 Task: Add Attachment from Google Drive to Card Card0000000115 in Board Board0000000029 in Workspace WS0000000010 in Trello. Add Cover Orange to Card Card0000000115 in Board Board0000000029 in Workspace WS0000000010 in Trello. Add "Add Label …" with "Title" Title0000000115 to Button Button0000000115 to Card Card0000000115 in Board Board0000000029 in Workspace WS0000000010 in Trello. Add Description DS0000000115 to Card Card0000000115 in Board Board0000000029 in Workspace WS0000000010 in Trello. Add Comment CM0000000115 to Card Card0000000115 in Board Board0000000029 in Workspace WS0000000010 in Trello
Action: Mouse moved to (380, 586)
Screenshot: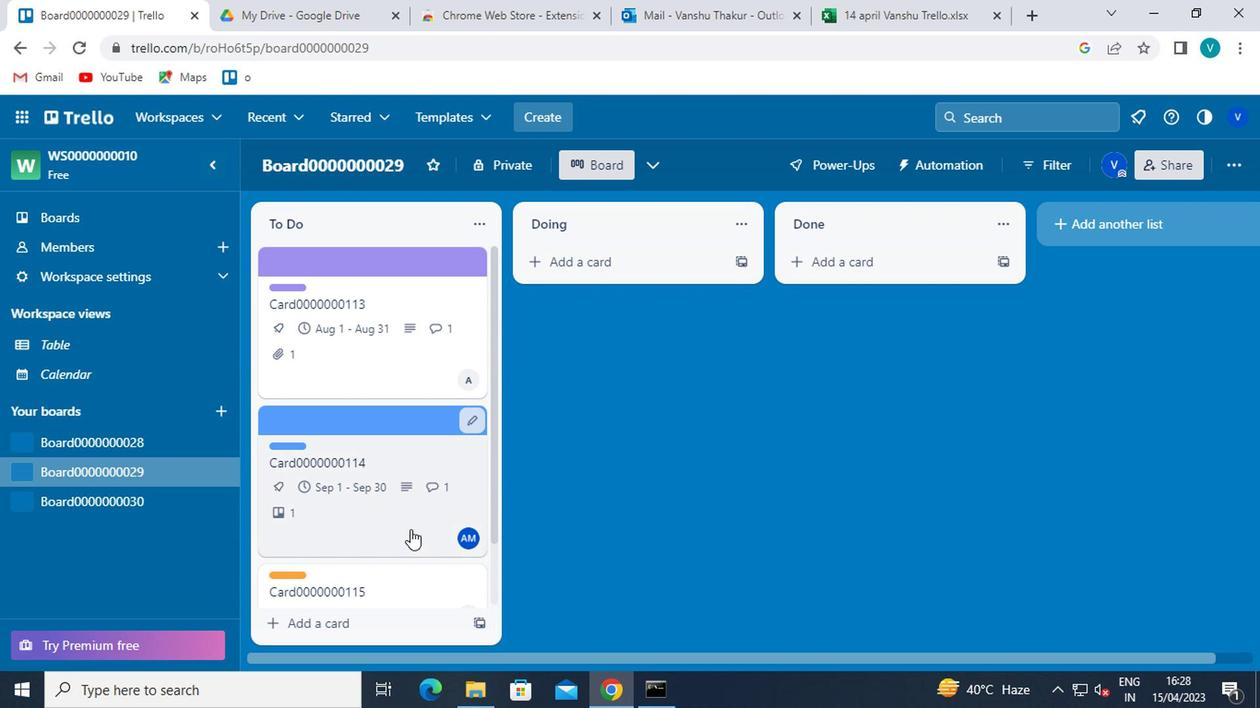 
Action: Mouse pressed left at (380, 586)
Screenshot: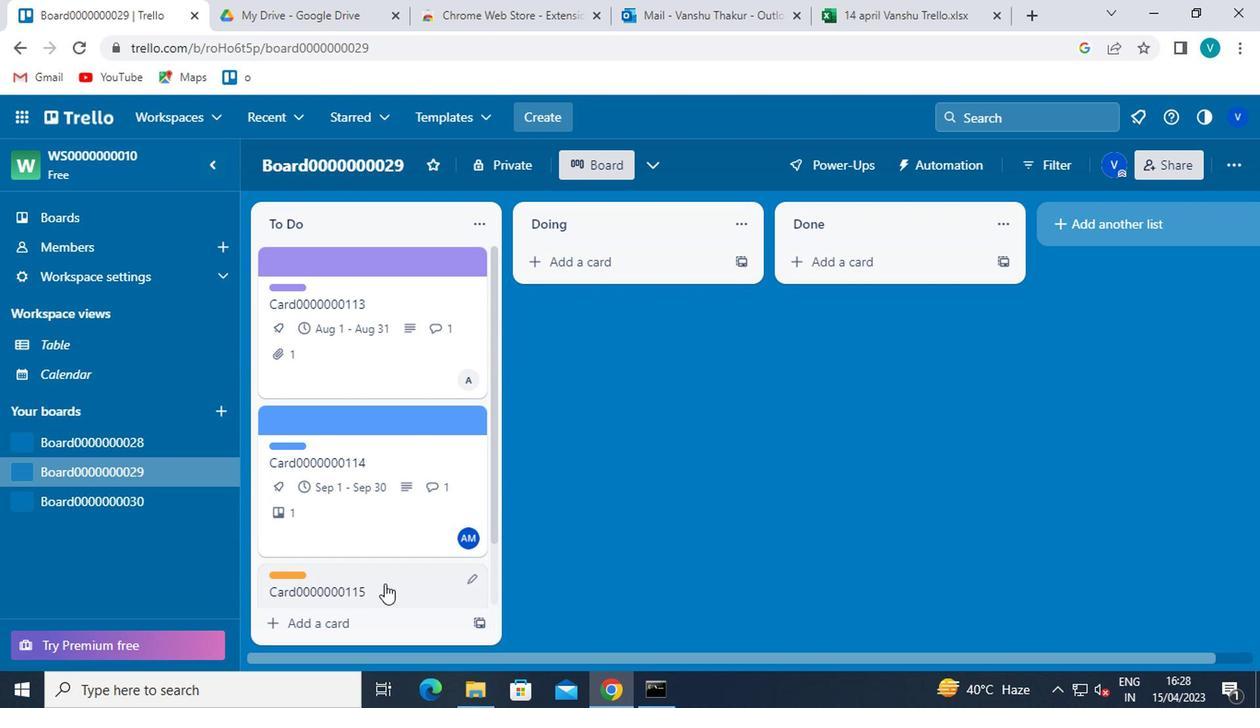 
Action: Mouse moved to (858, 411)
Screenshot: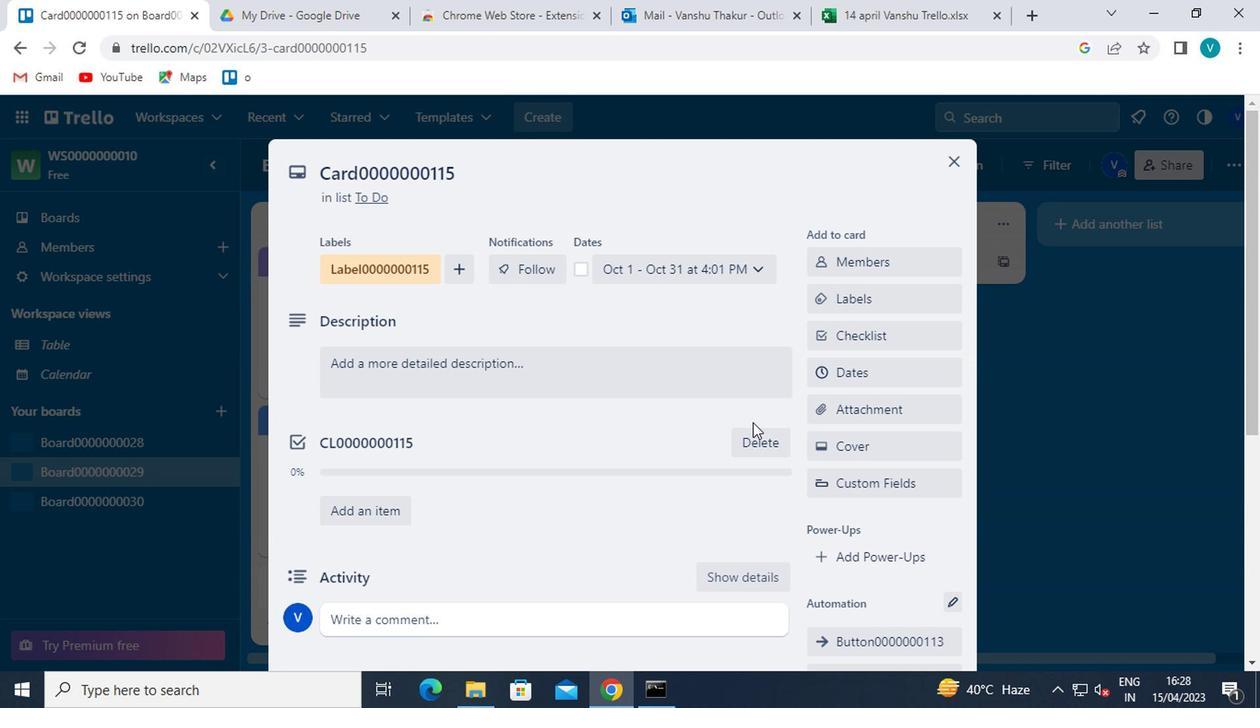 
Action: Mouse pressed left at (858, 411)
Screenshot: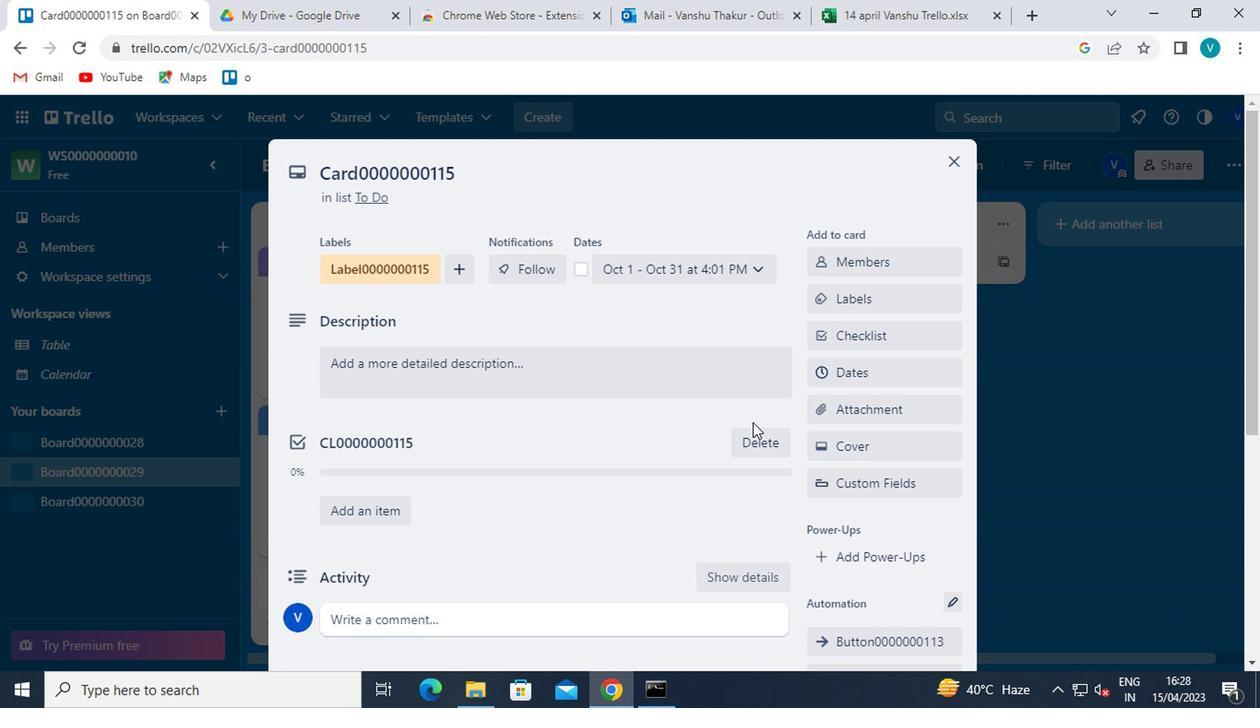 
Action: Mouse moved to (867, 265)
Screenshot: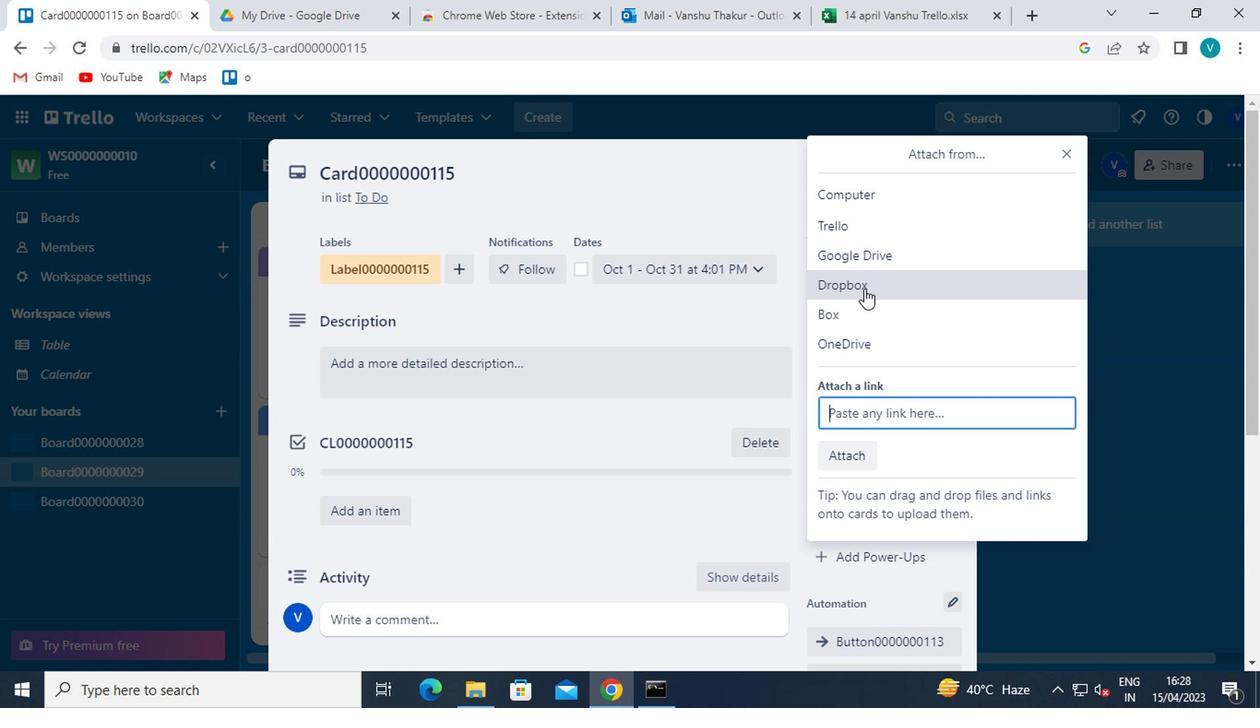 
Action: Mouse pressed left at (867, 265)
Screenshot: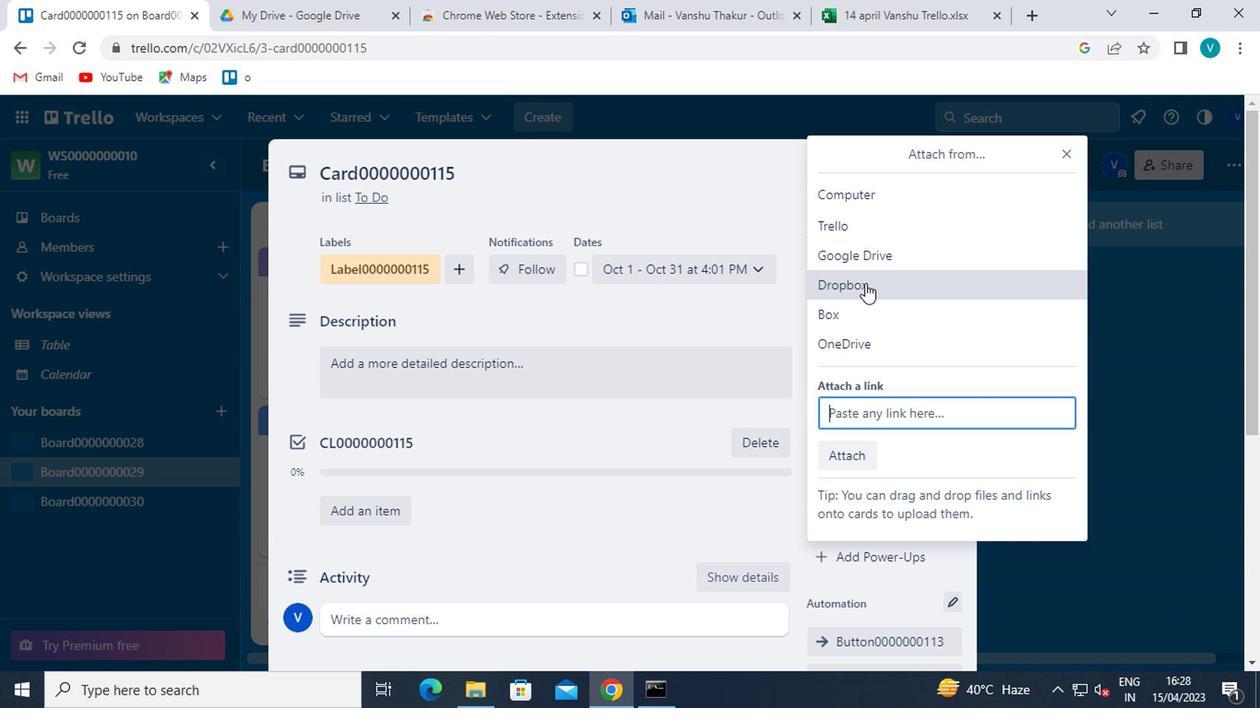 
Action: Mouse moved to (319, 404)
Screenshot: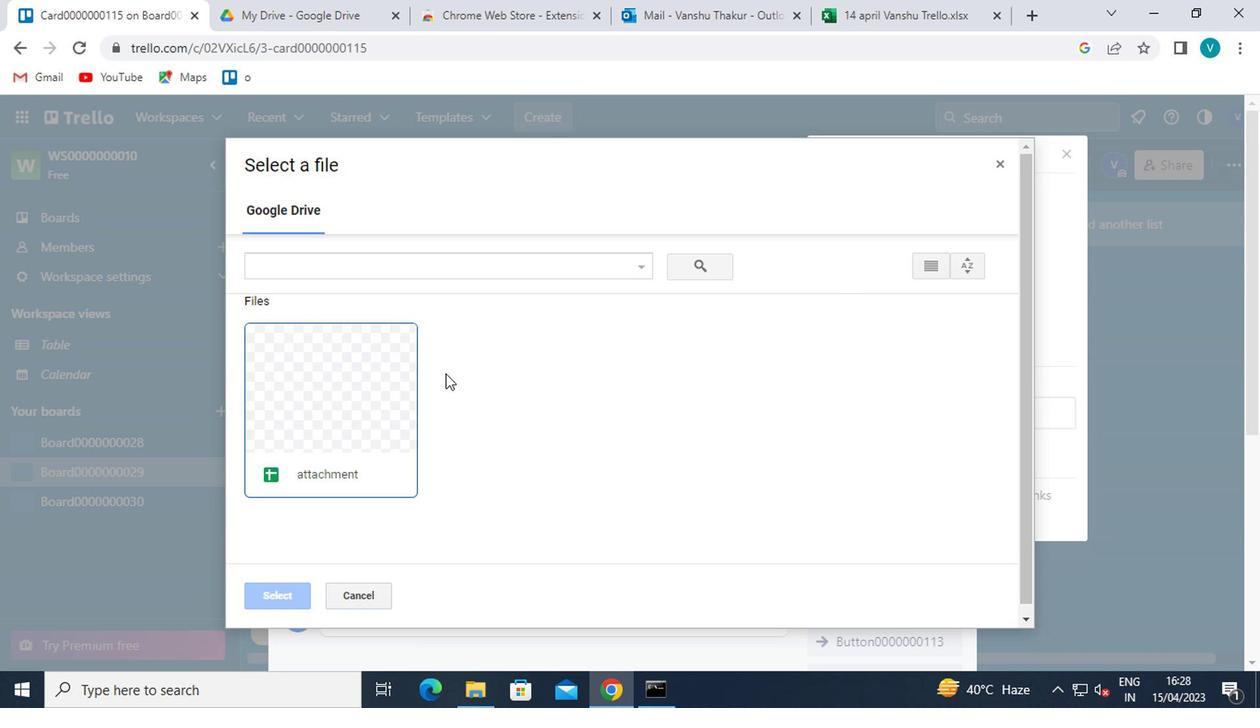 
Action: Mouse pressed left at (319, 404)
Screenshot: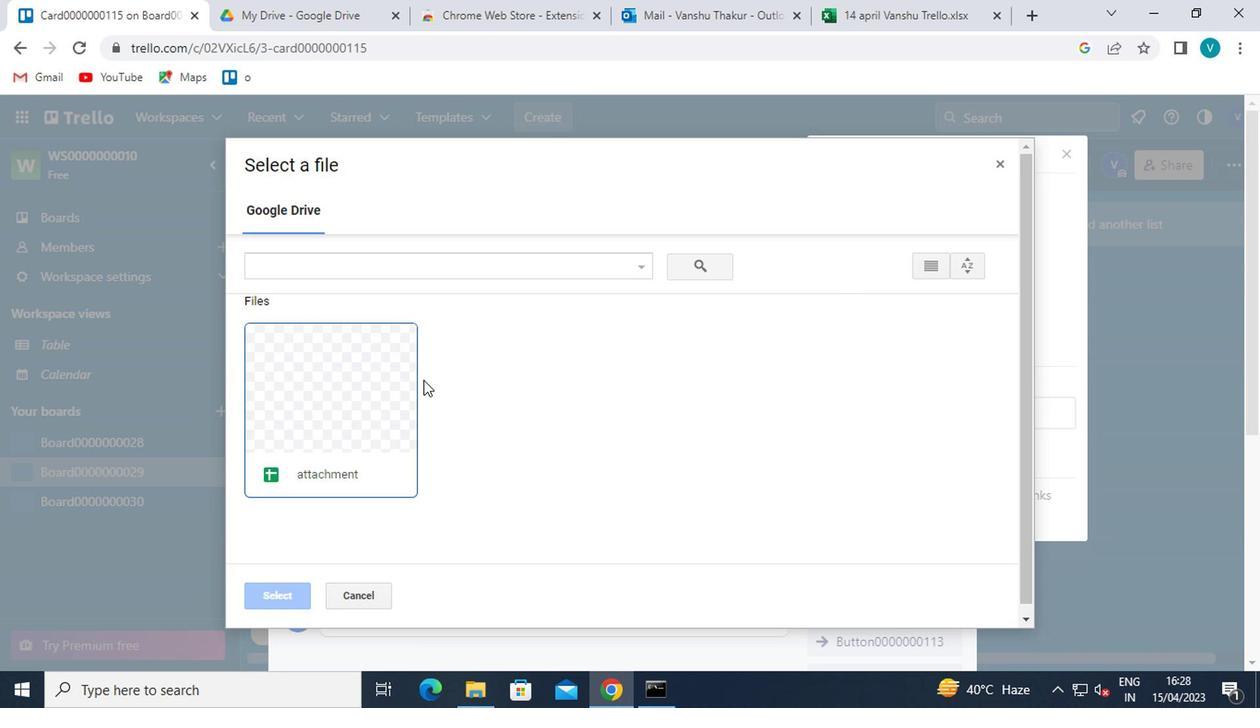 
Action: Mouse moved to (265, 598)
Screenshot: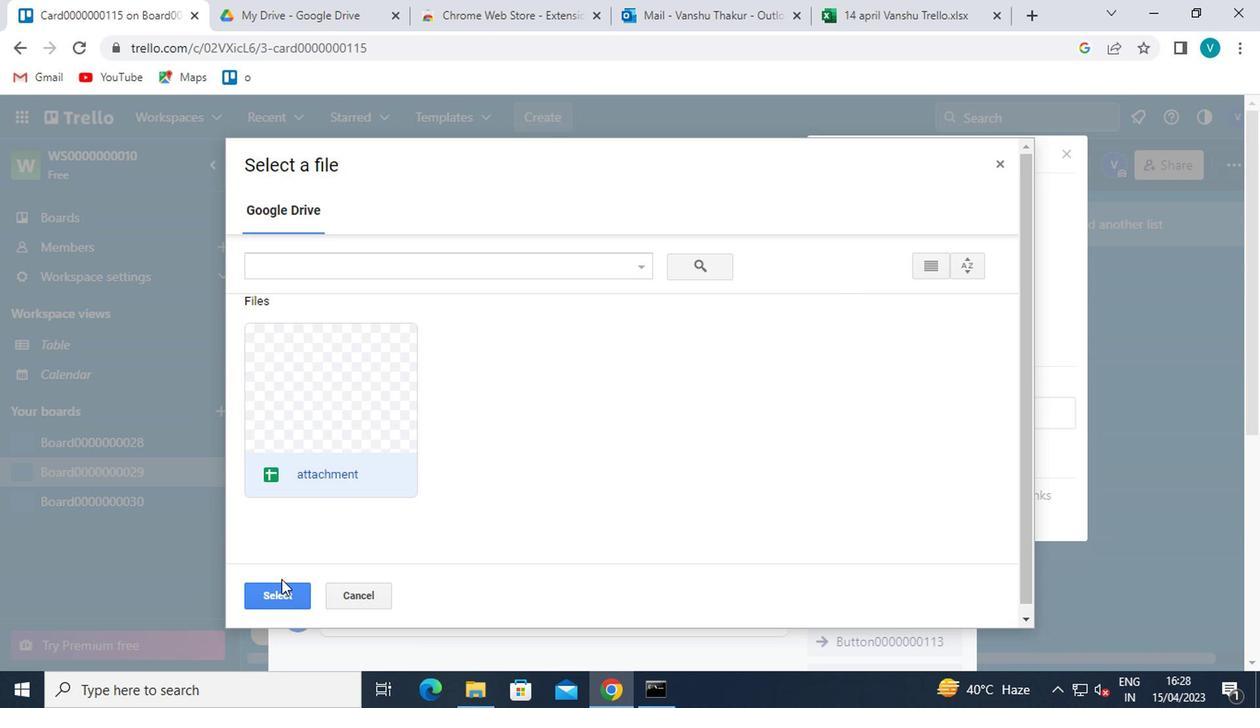 
Action: Mouse pressed left at (265, 598)
Screenshot: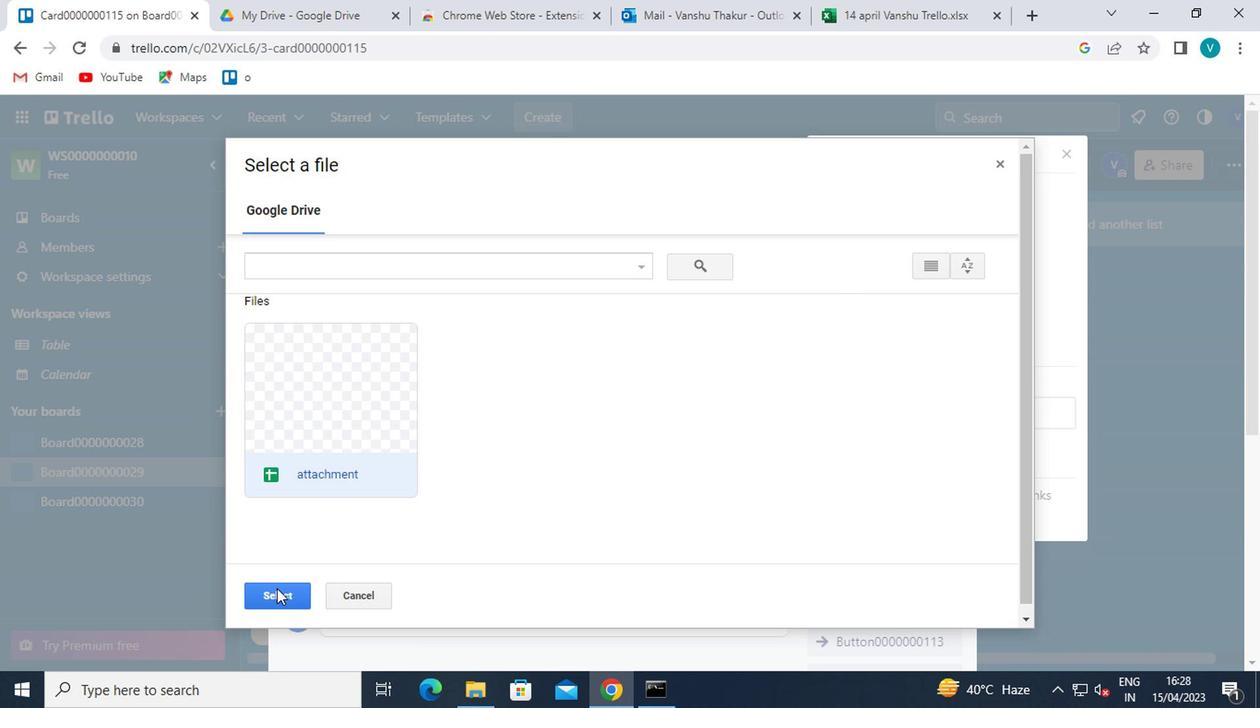 
Action: Mouse moved to (821, 438)
Screenshot: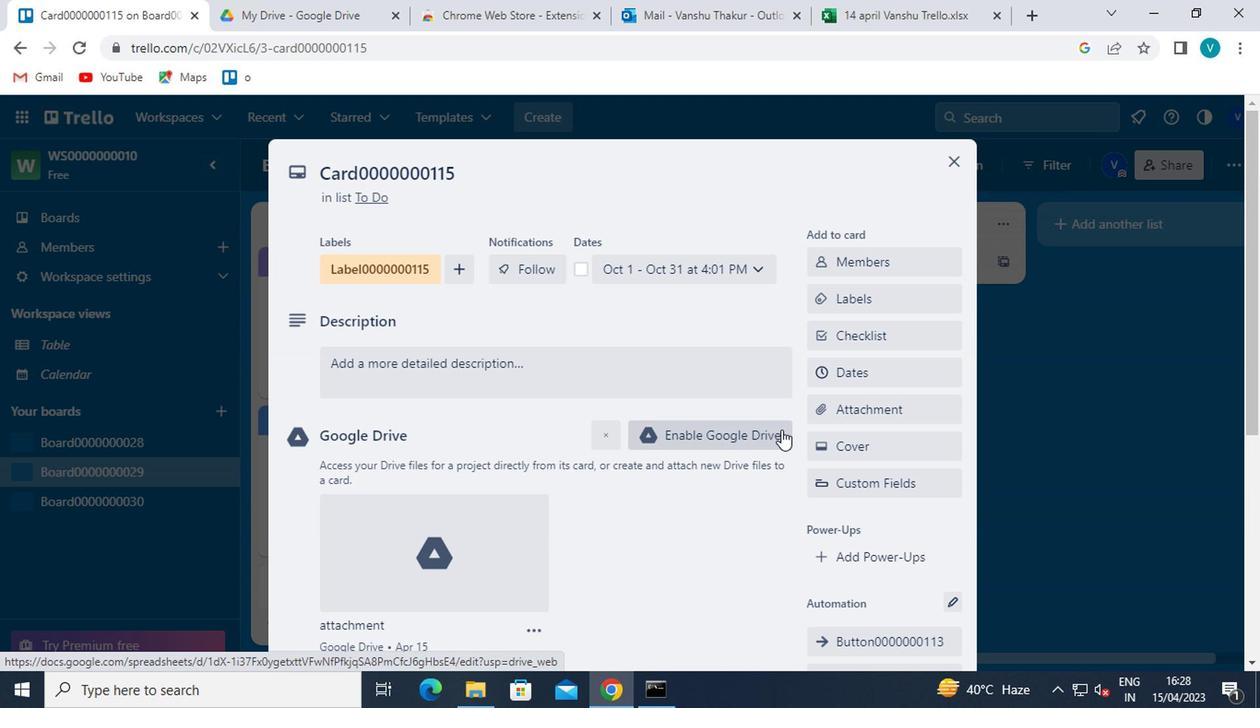 
Action: Mouse pressed left at (821, 438)
Screenshot: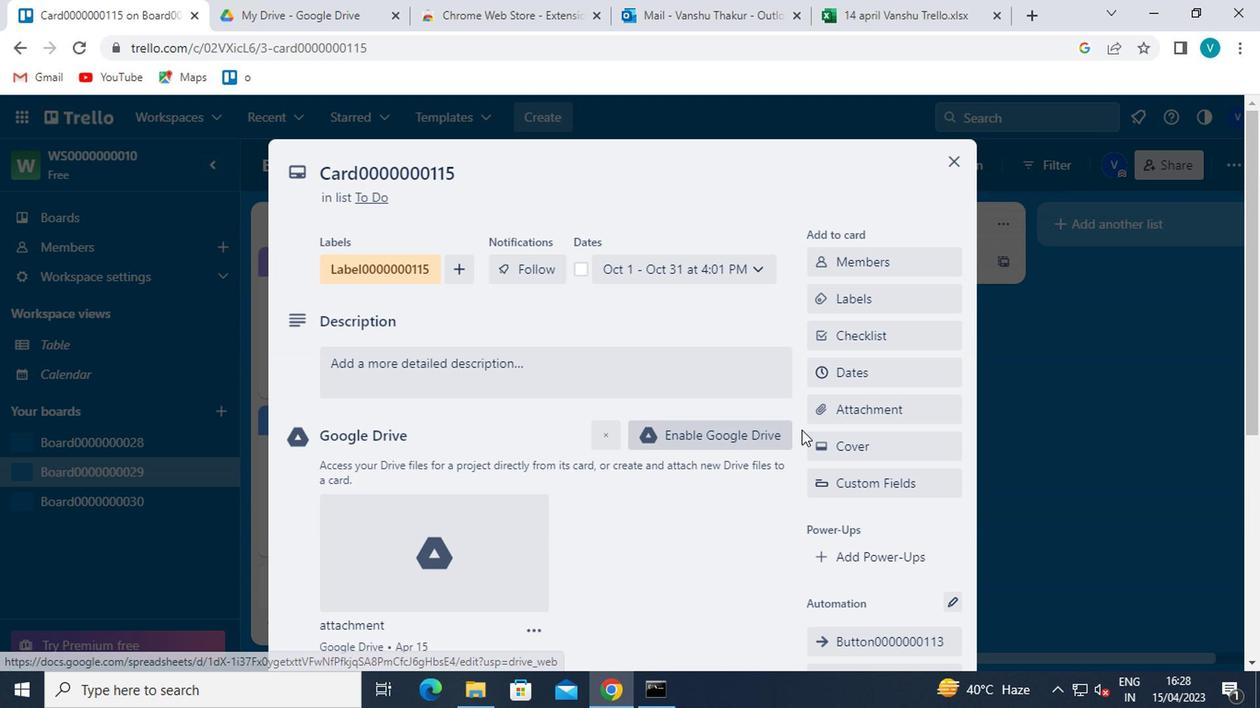 
Action: Mouse moved to (935, 319)
Screenshot: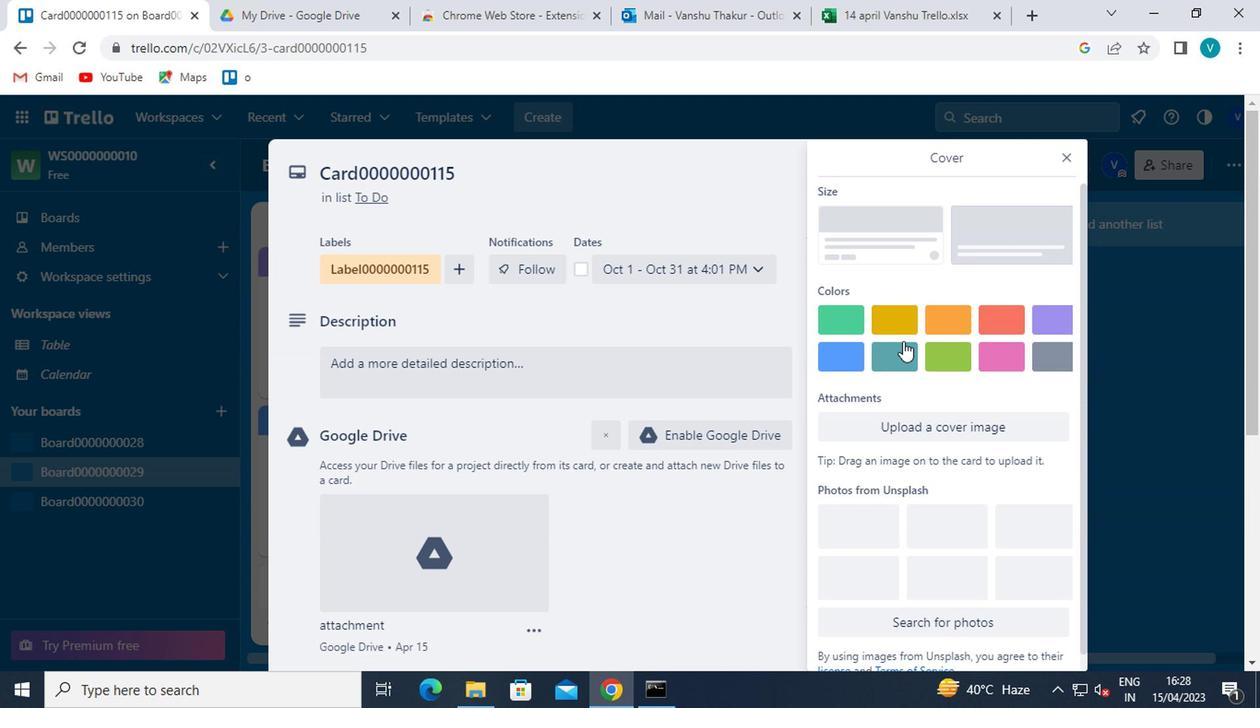 
Action: Mouse pressed left at (935, 319)
Screenshot: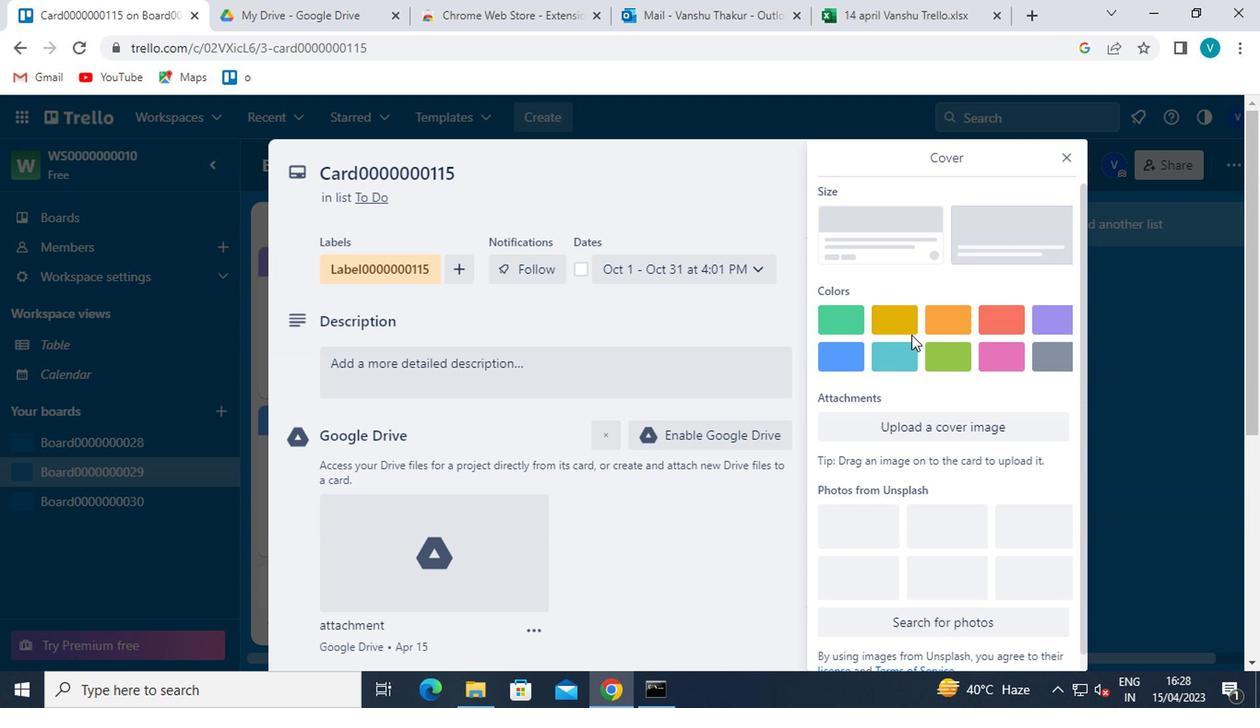 
Action: Mouse moved to (1061, 160)
Screenshot: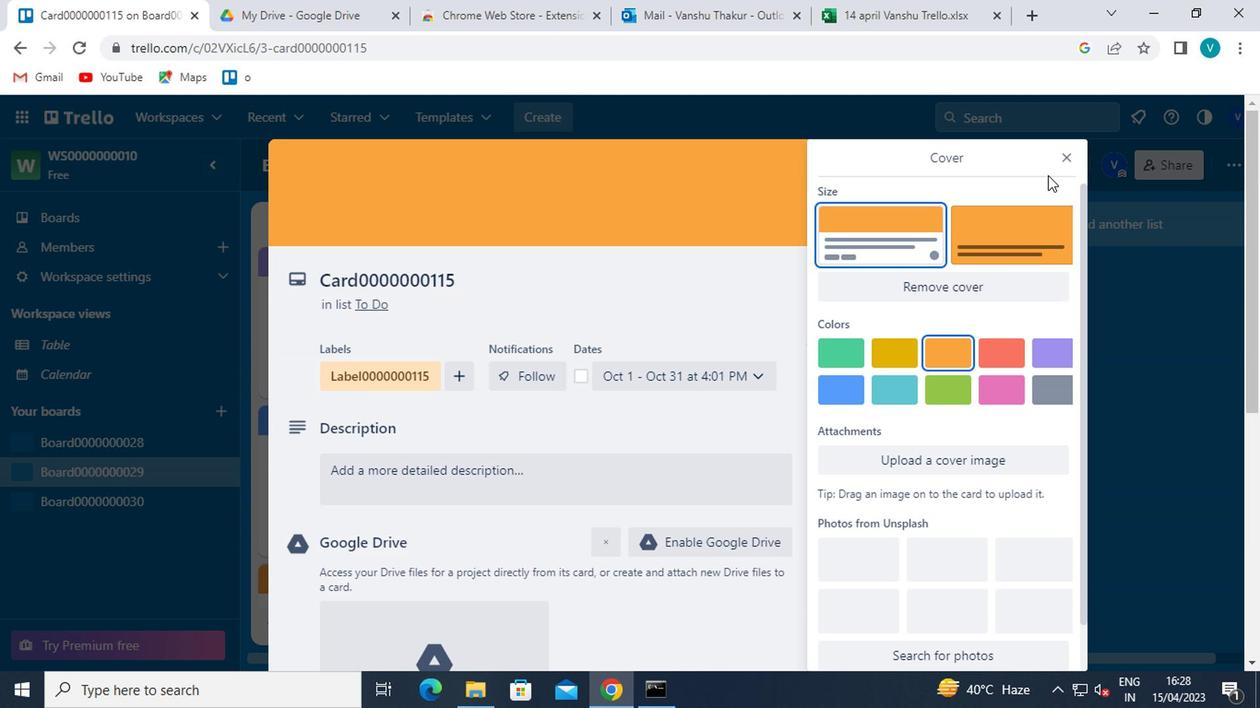
Action: Mouse pressed left at (1061, 160)
Screenshot: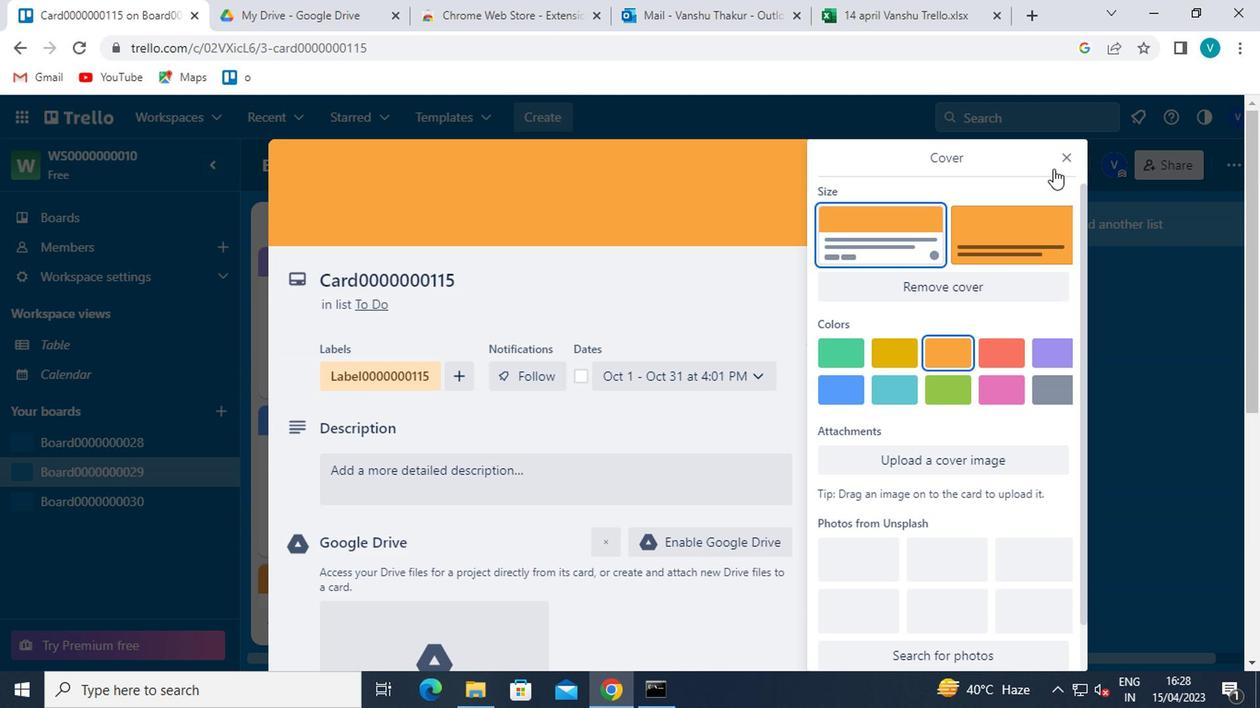 
Action: Mouse moved to (901, 472)
Screenshot: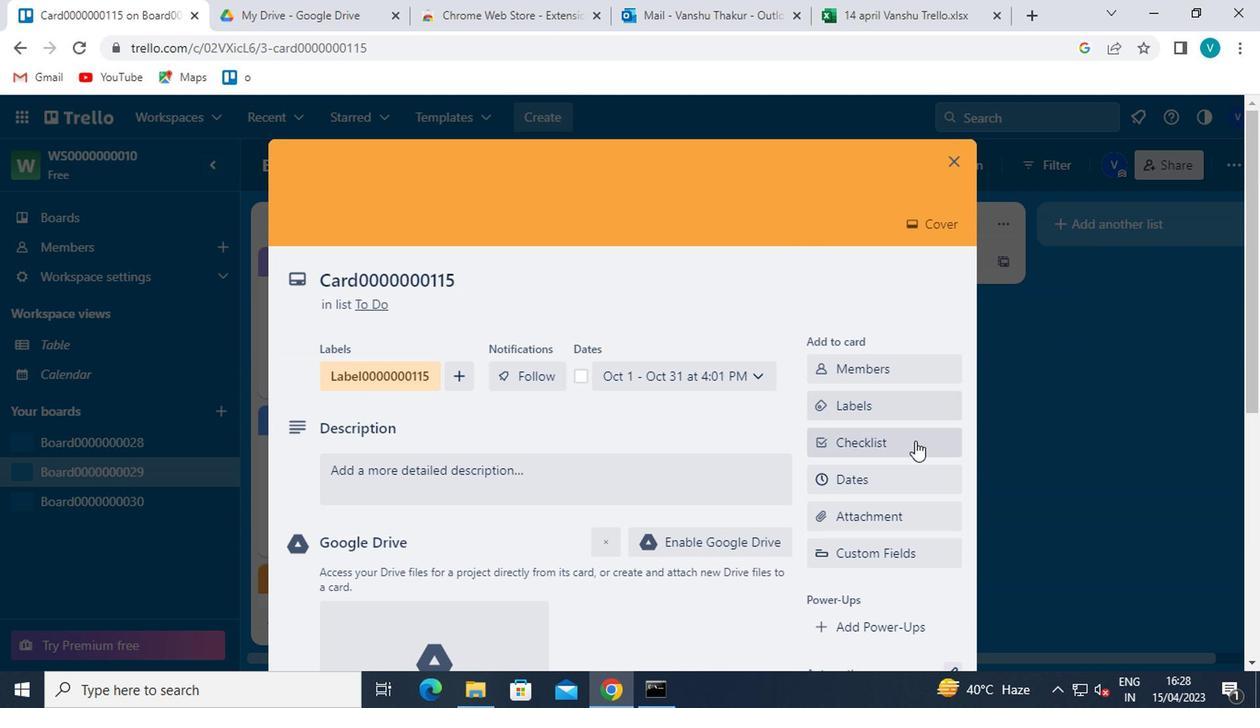 
Action: Mouse scrolled (901, 471) with delta (0, -1)
Screenshot: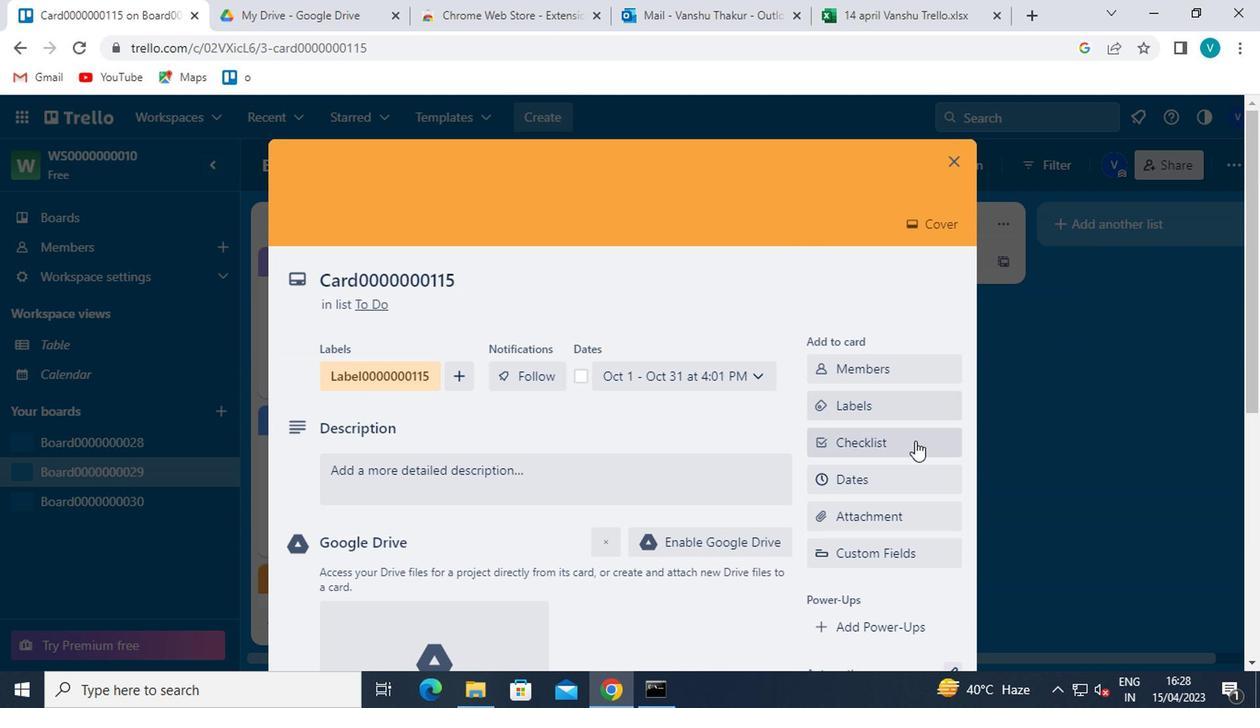 
Action: Mouse moved to (898, 478)
Screenshot: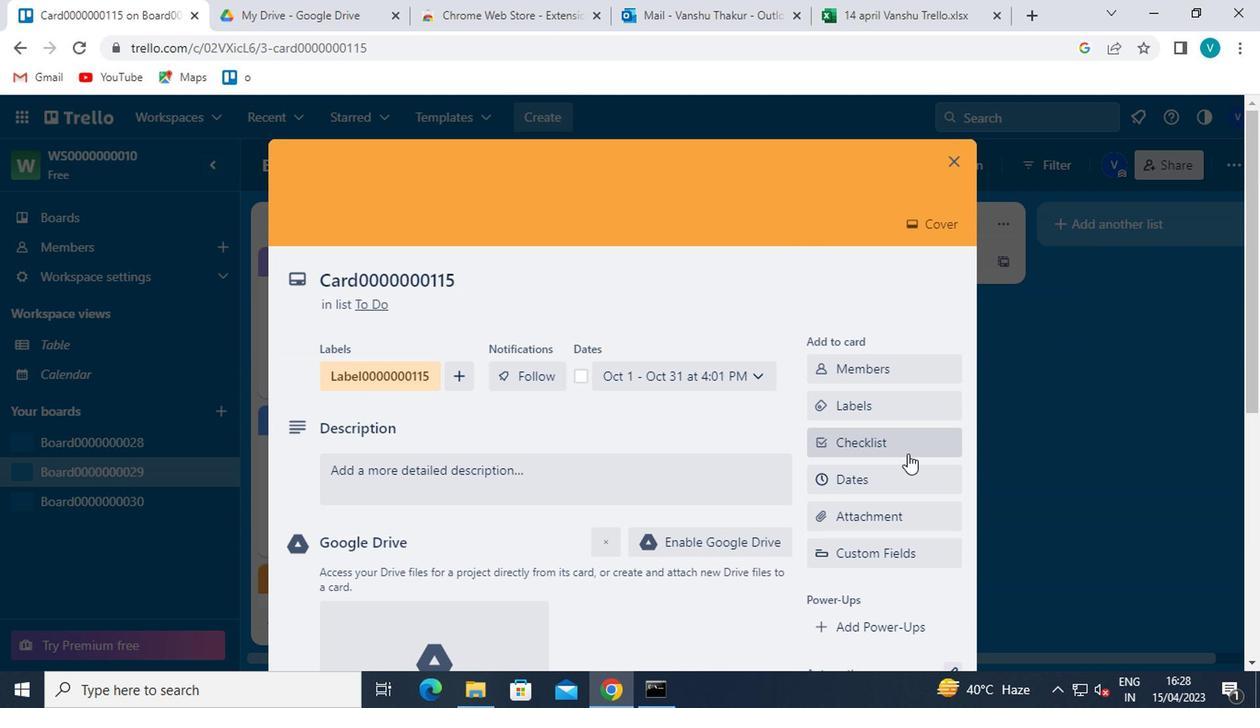 
Action: Mouse scrolled (898, 477) with delta (0, 0)
Screenshot: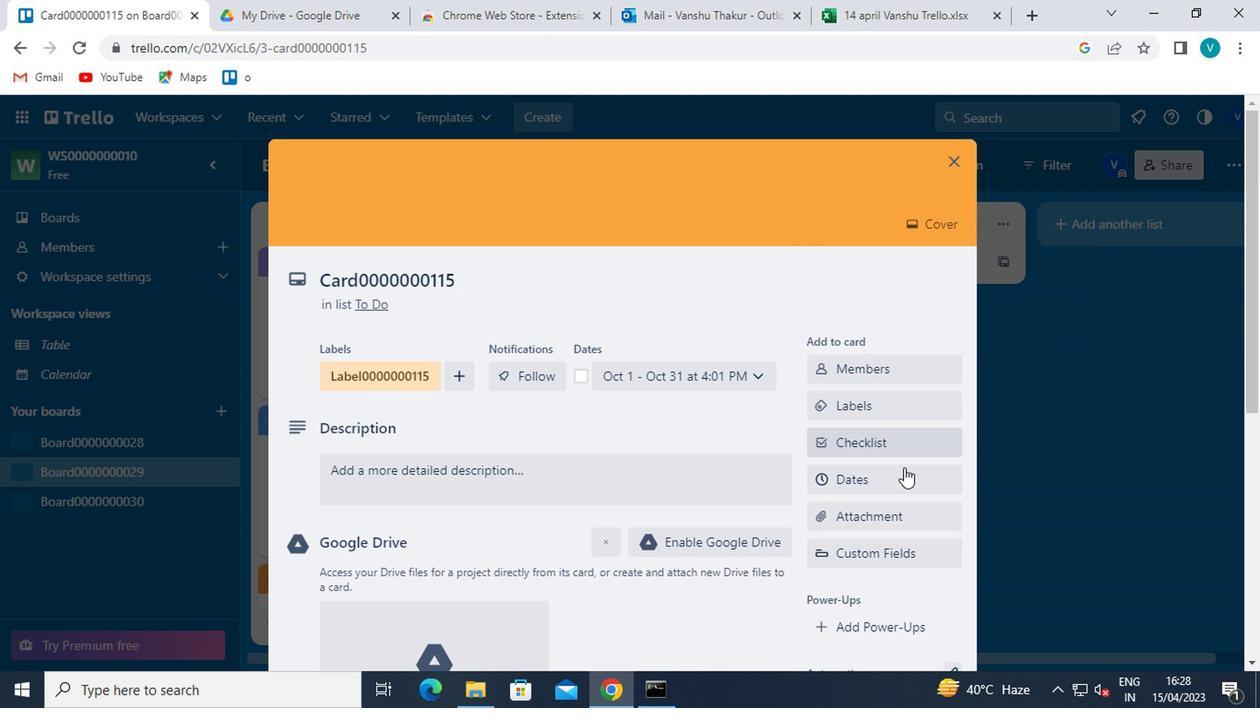 
Action: Mouse moved to (898, 483)
Screenshot: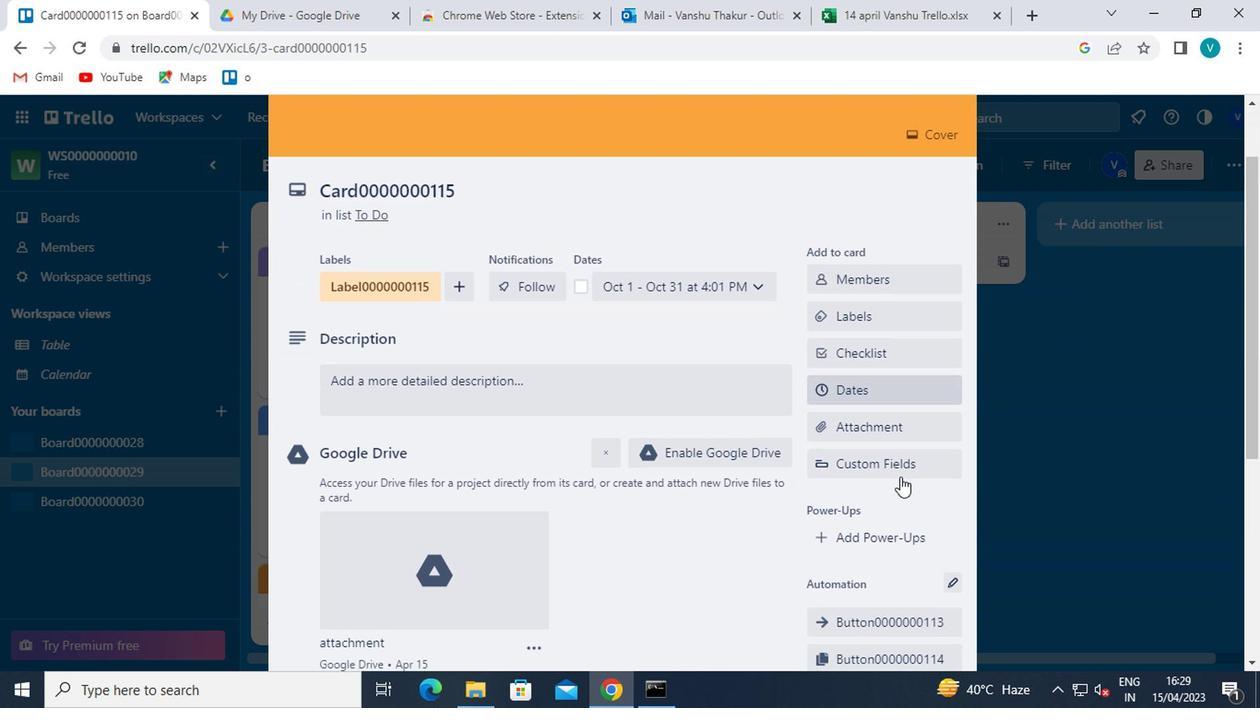 
Action: Mouse scrolled (898, 482) with delta (0, 0)
Screenshot: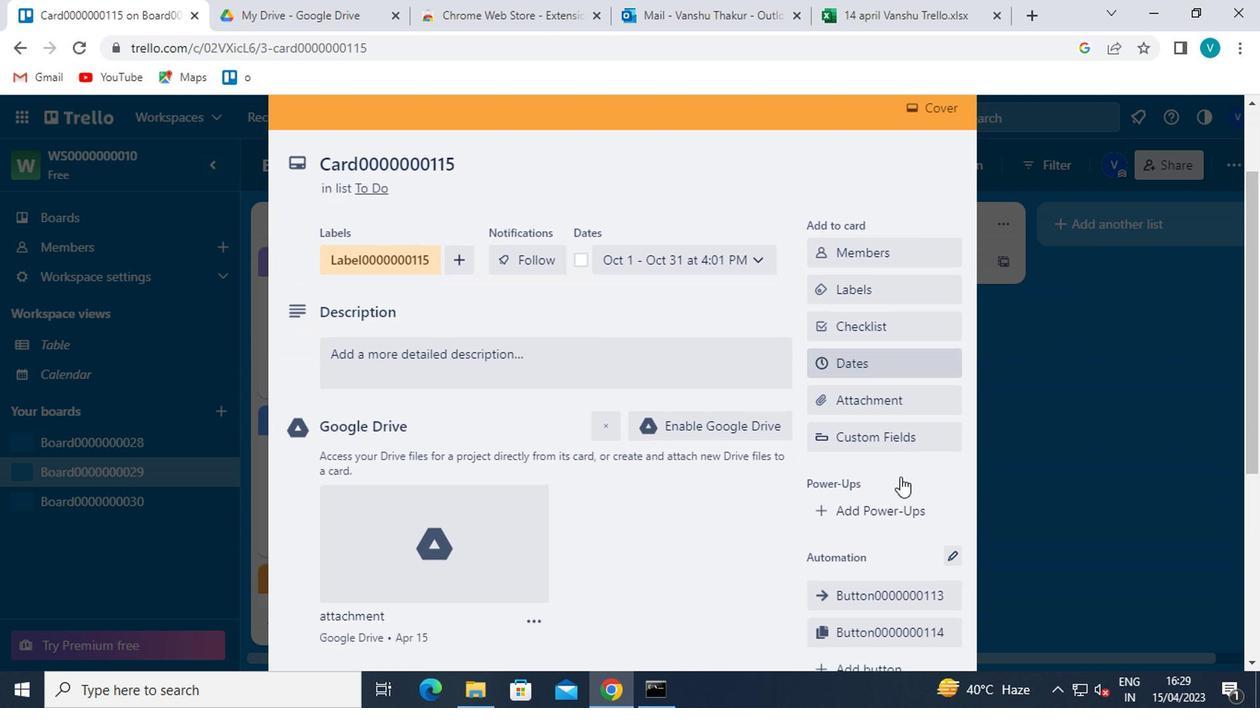 
Action: Mouse moved to (882, 516)
Screenshot: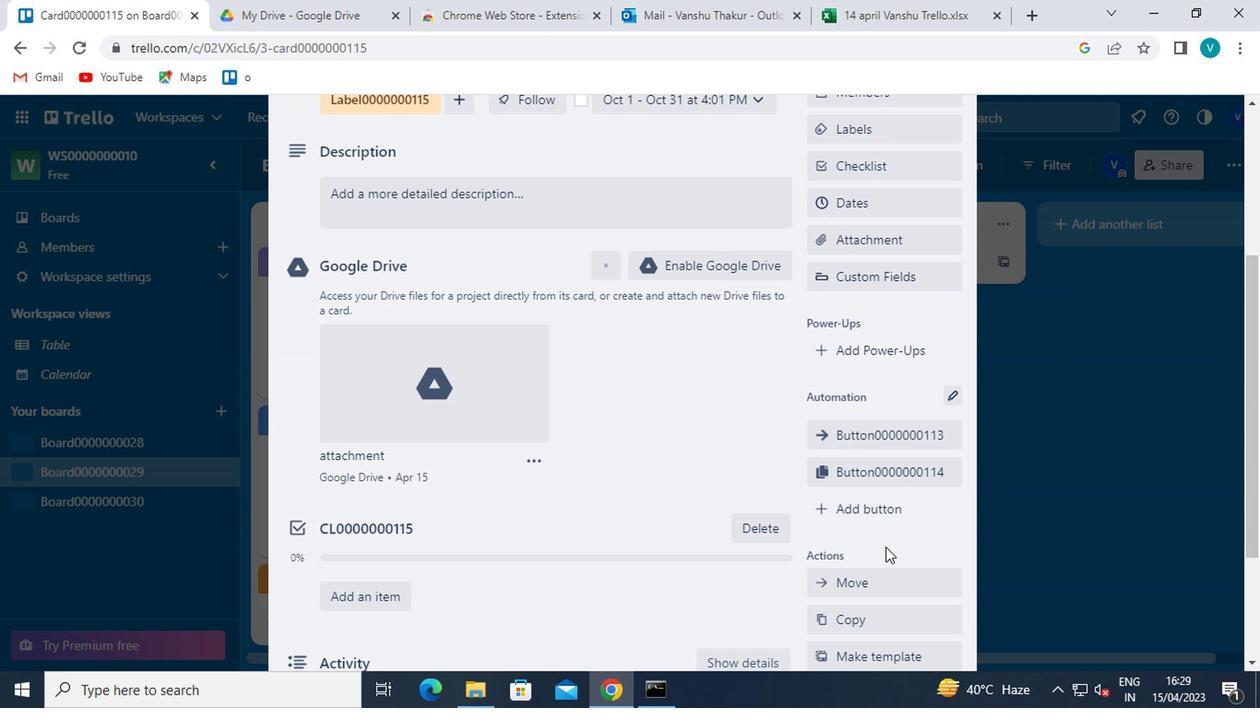 
Action: Mouse pressed left at (882, 516)
Screenshot: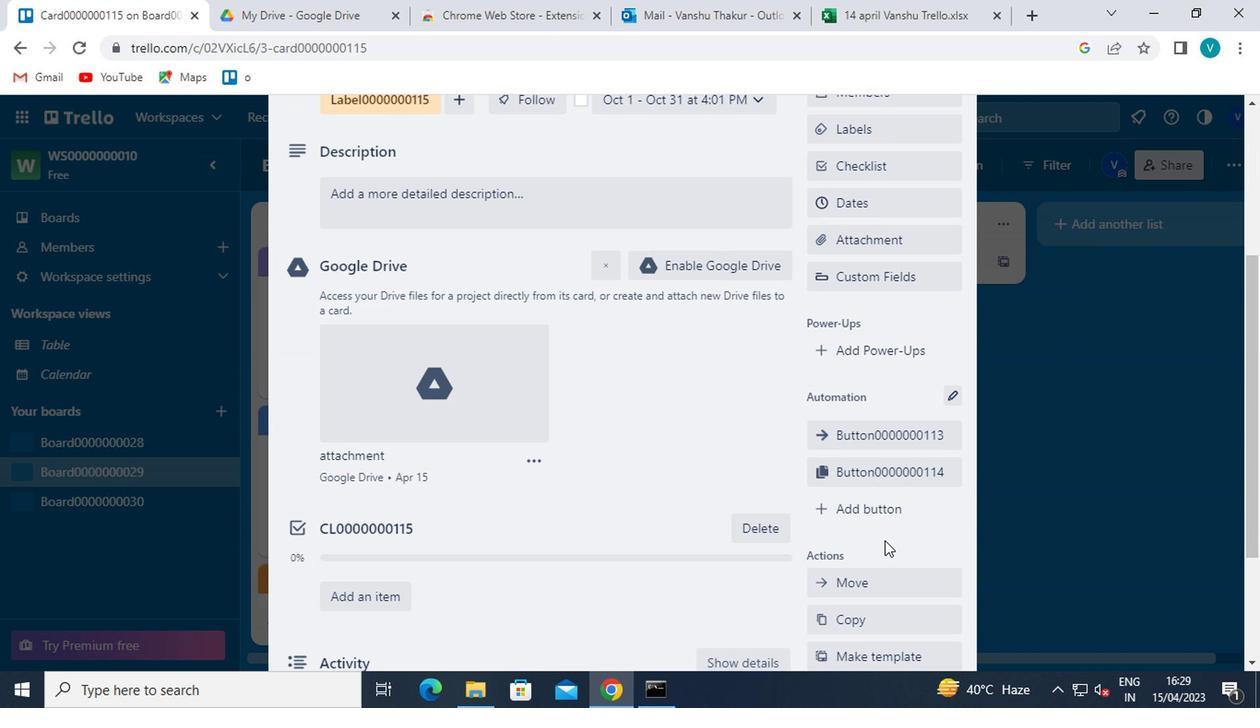 
Action: Mouse moved to (879, 300)
Screenshot: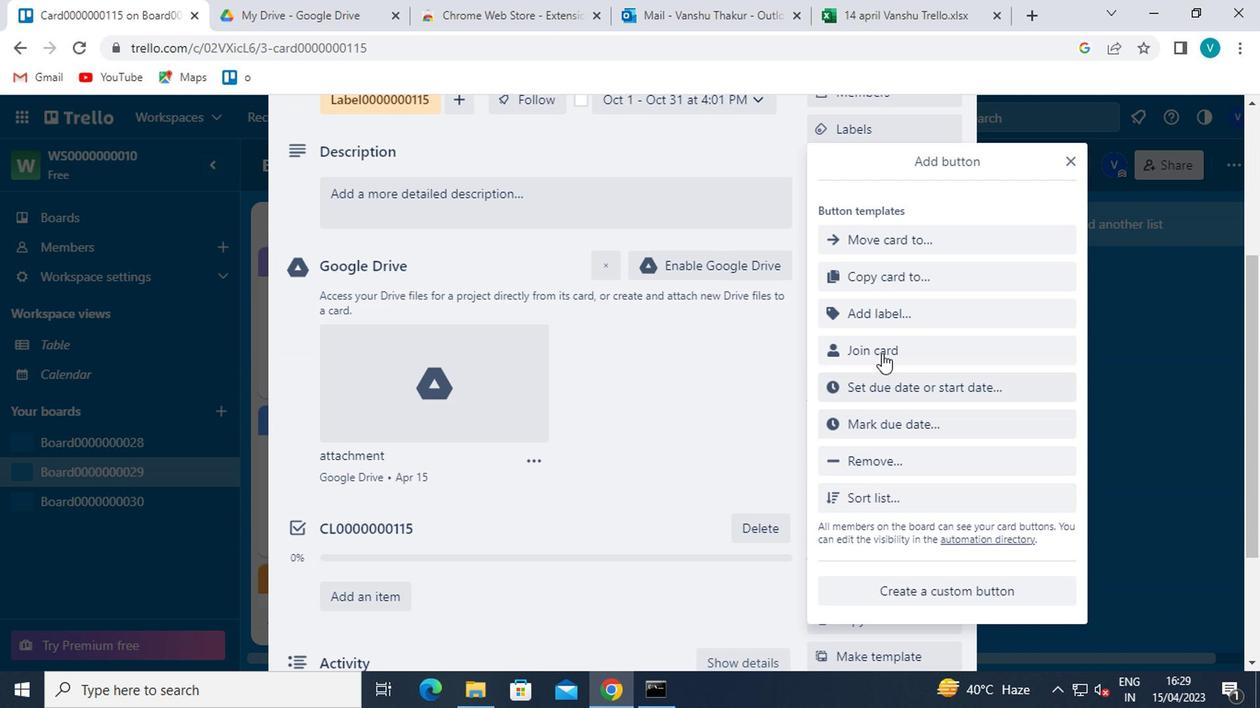 
Action: Mouse pressed left at (879, 300)
Screenshot: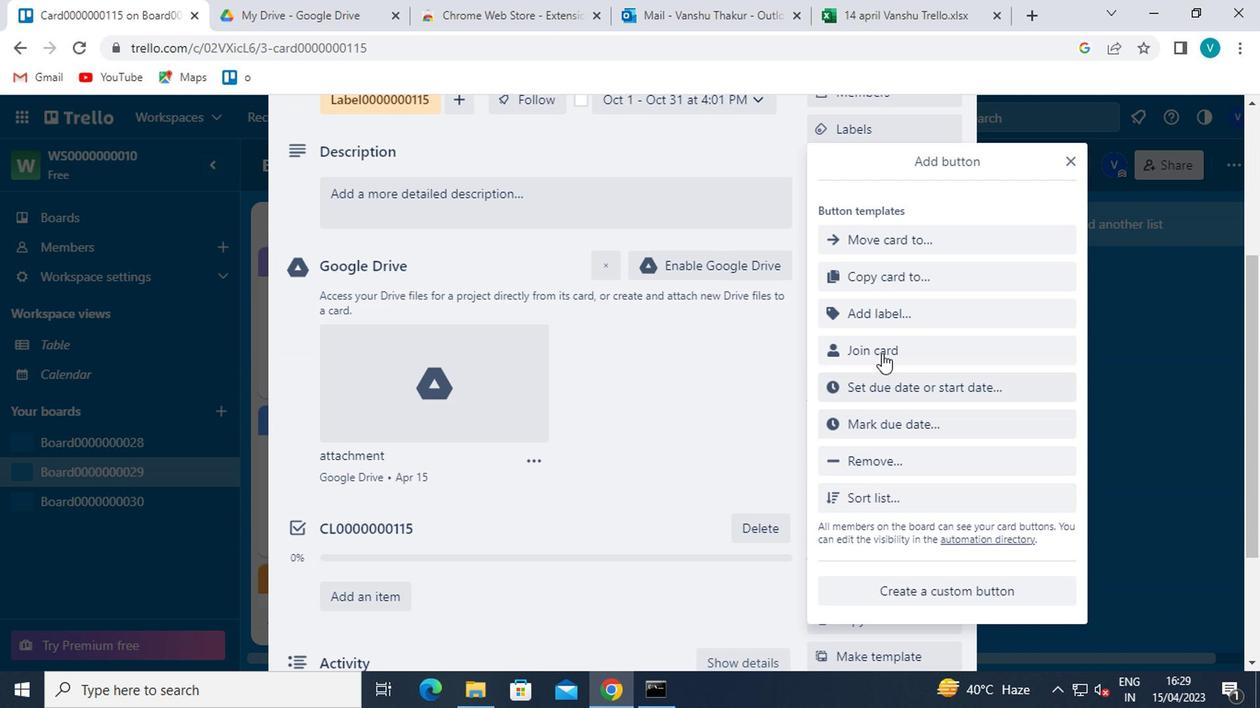 
Action: Mouse moved to (909, 246)
Screenshot: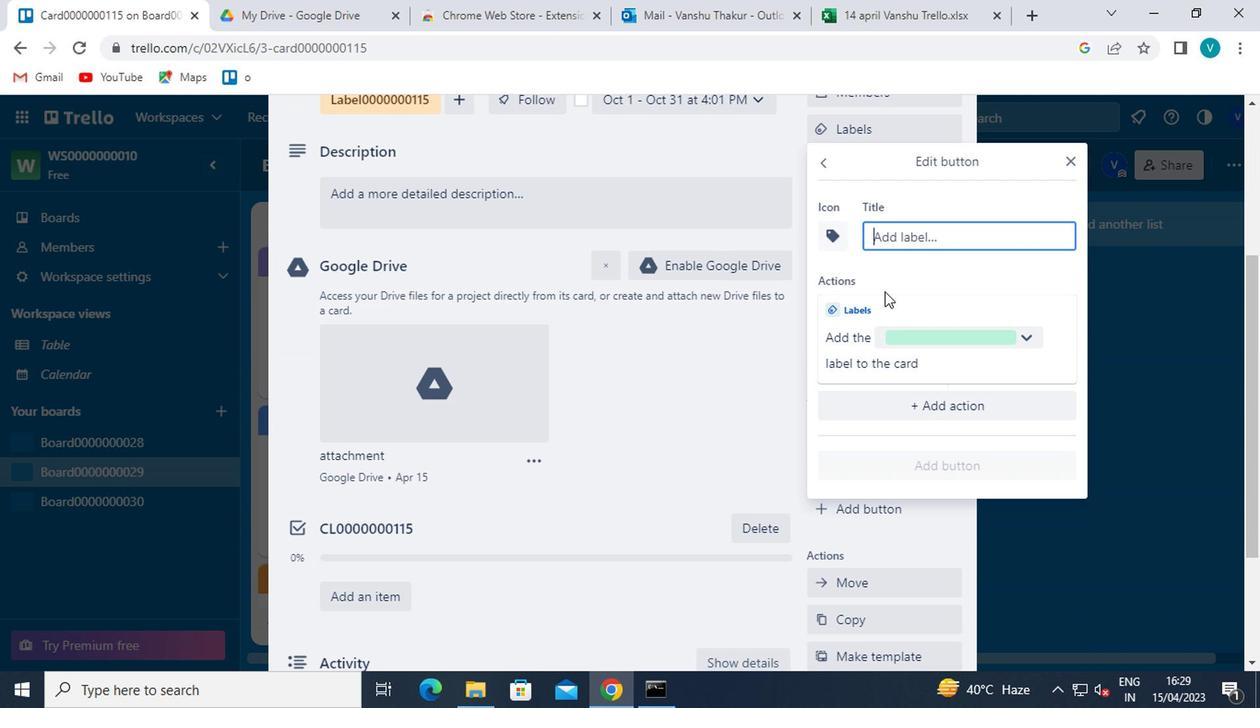 
Action: Mouse pressed left at (909, 246)
Screenshot: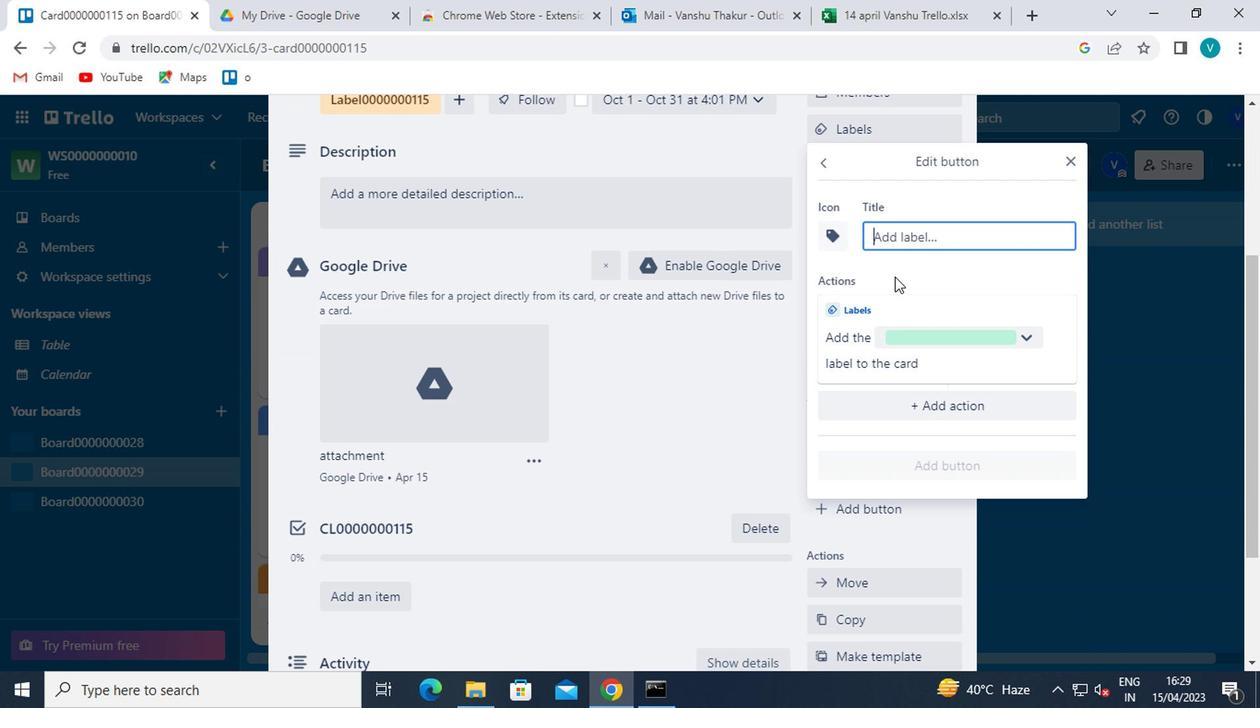 
Action: Key pressed <Key.shift><Key.shift><Key.shift><Key.shift><Key.shift><Key.shift><Key.shift><Key.shift><Key.shift><Key.shift><Key.shift><Key.shift>TITLE0000000115
Screenshot: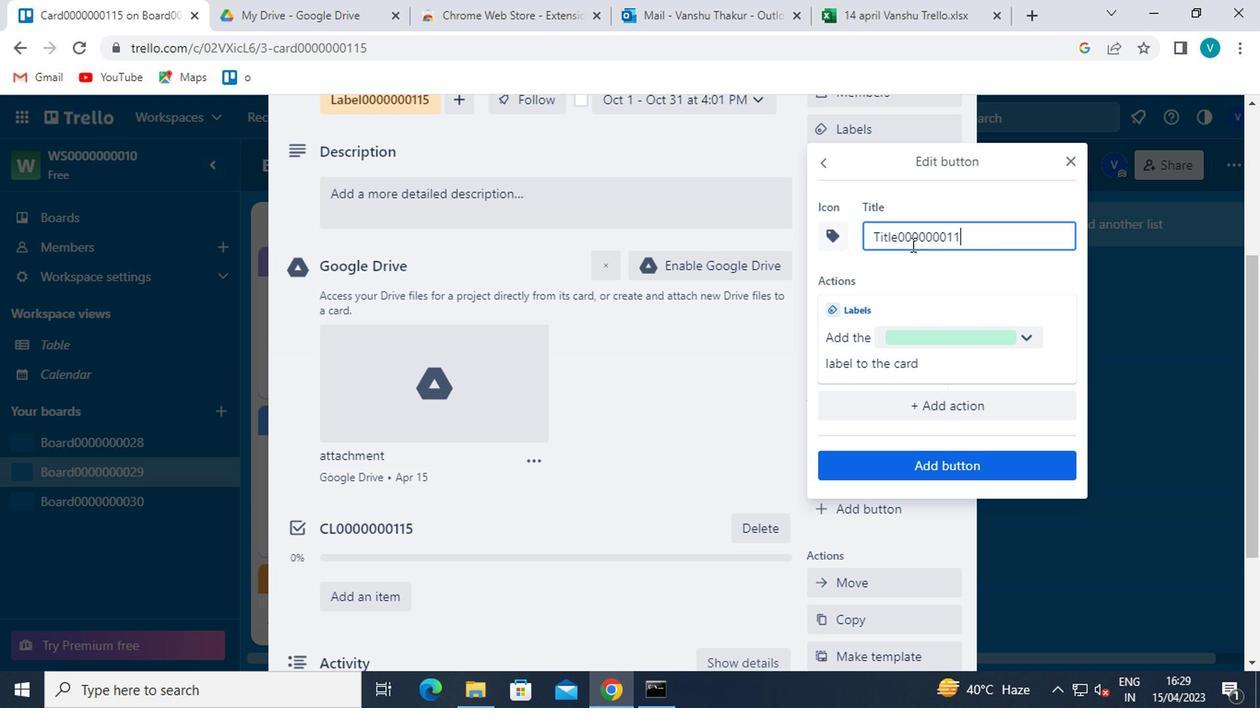 
Action: Mouse moved to (905, 462)
Screenshot: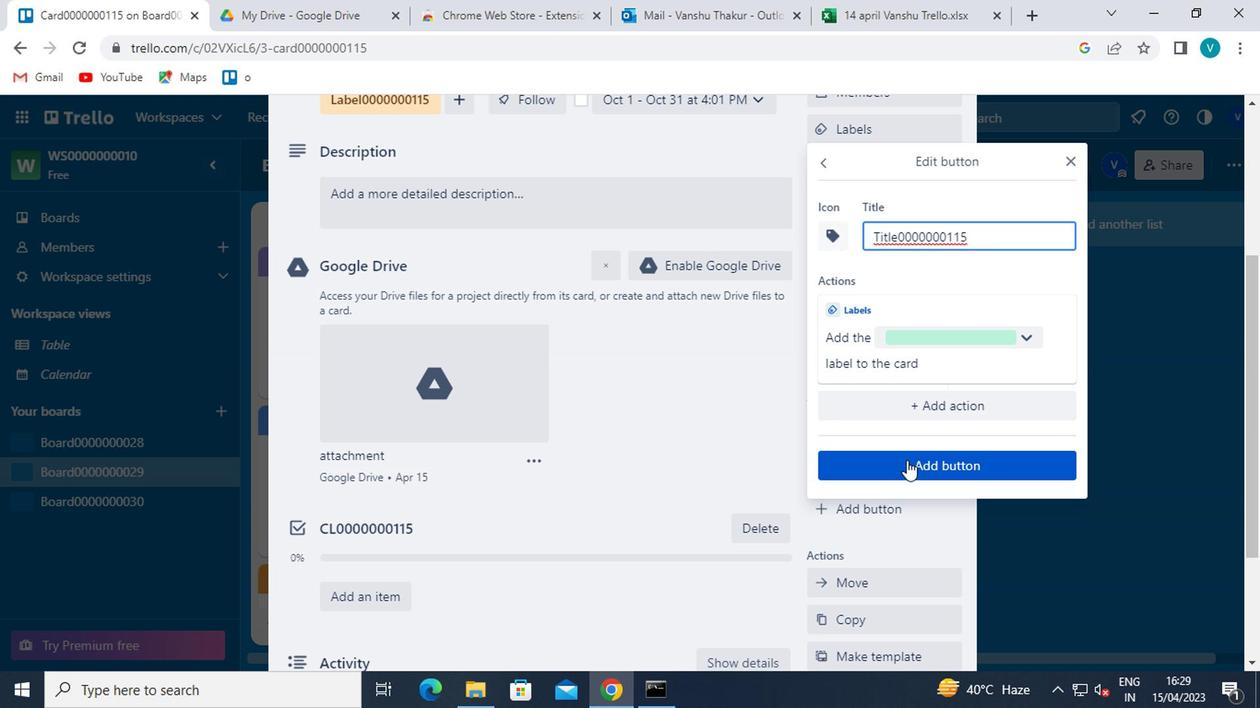 
Action: Mouse pressed left at (905, 462)
Screenshot: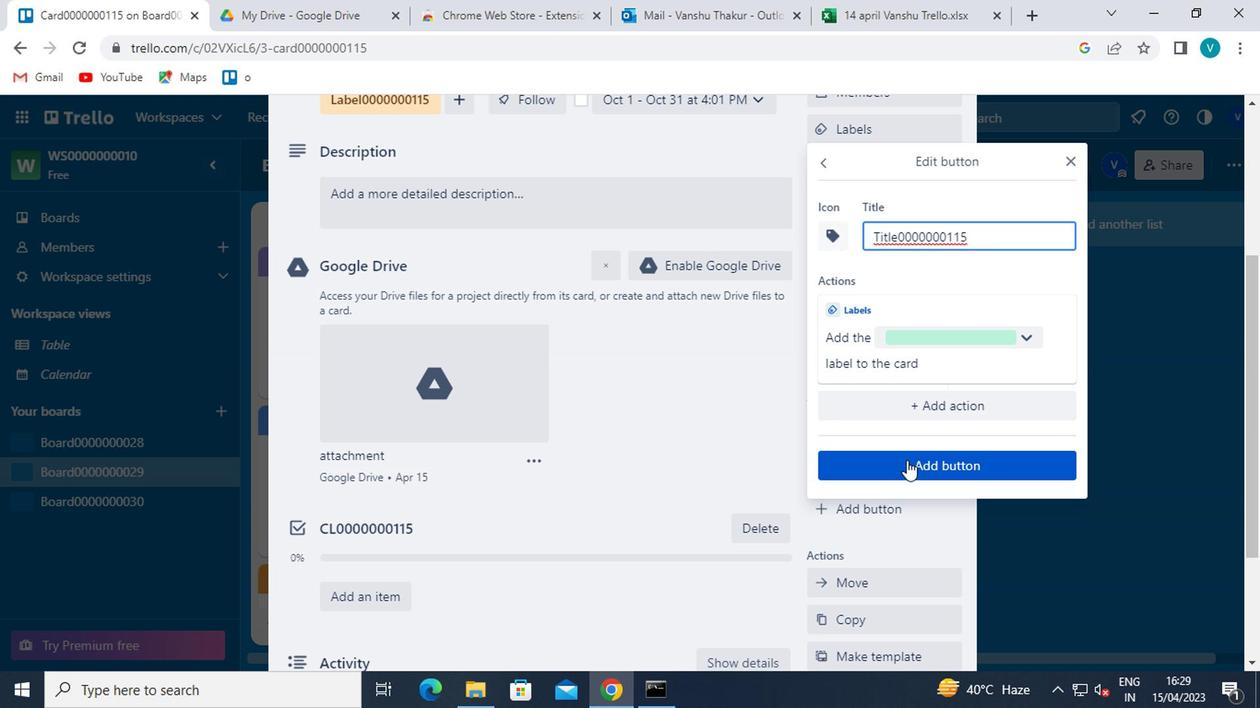 
Action: Mouse moved to (509, 214)
Screenshot: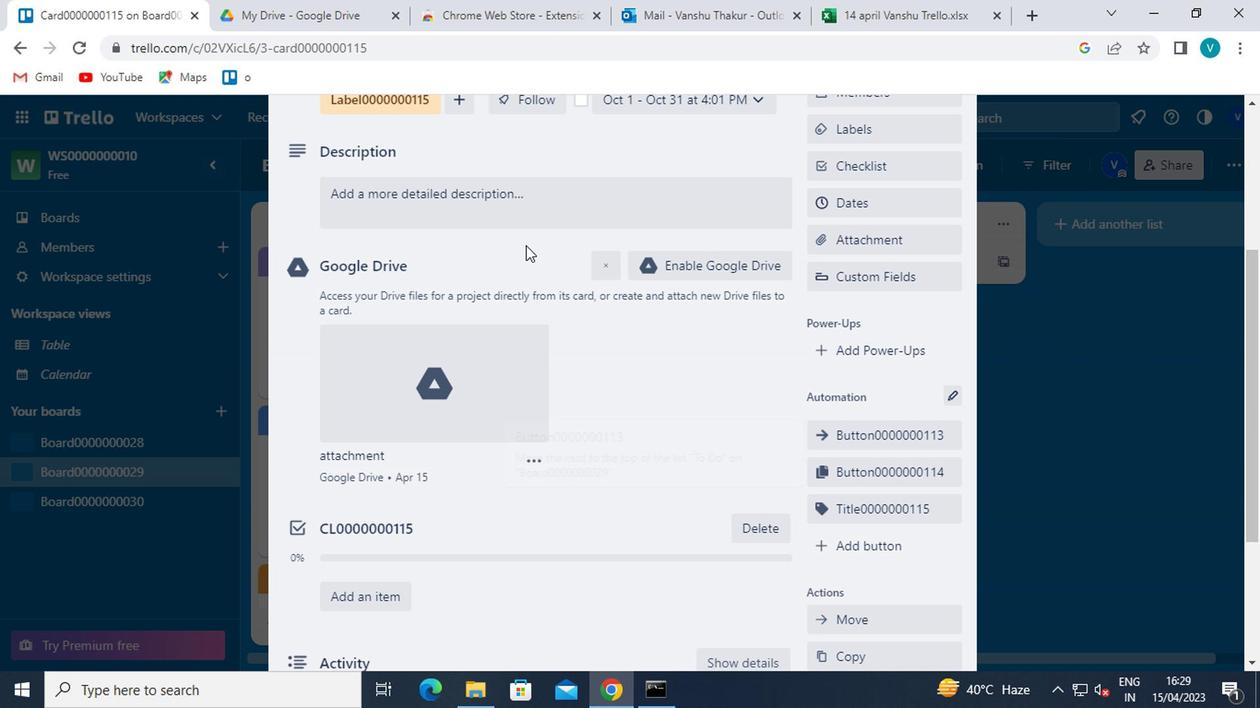 
Action: Mouse pressed left at (509, 214)
Screenshot: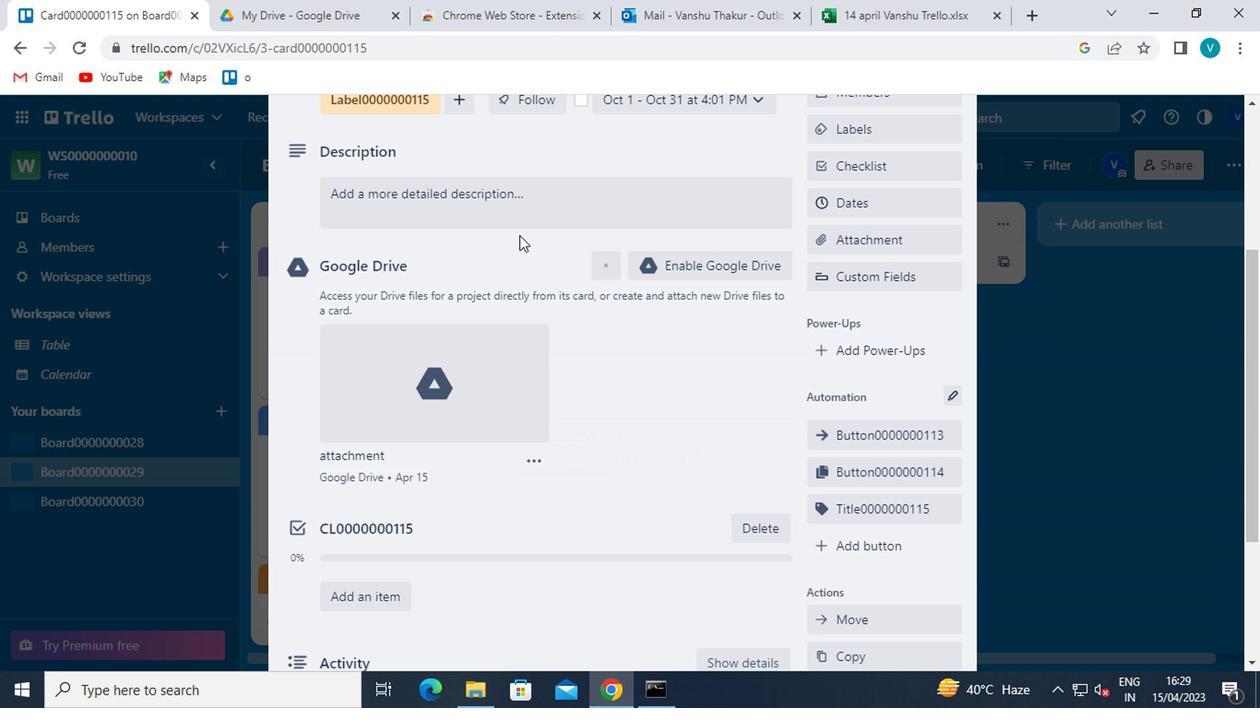 
Action: Mouse moved to (509, 210)
Screenshot: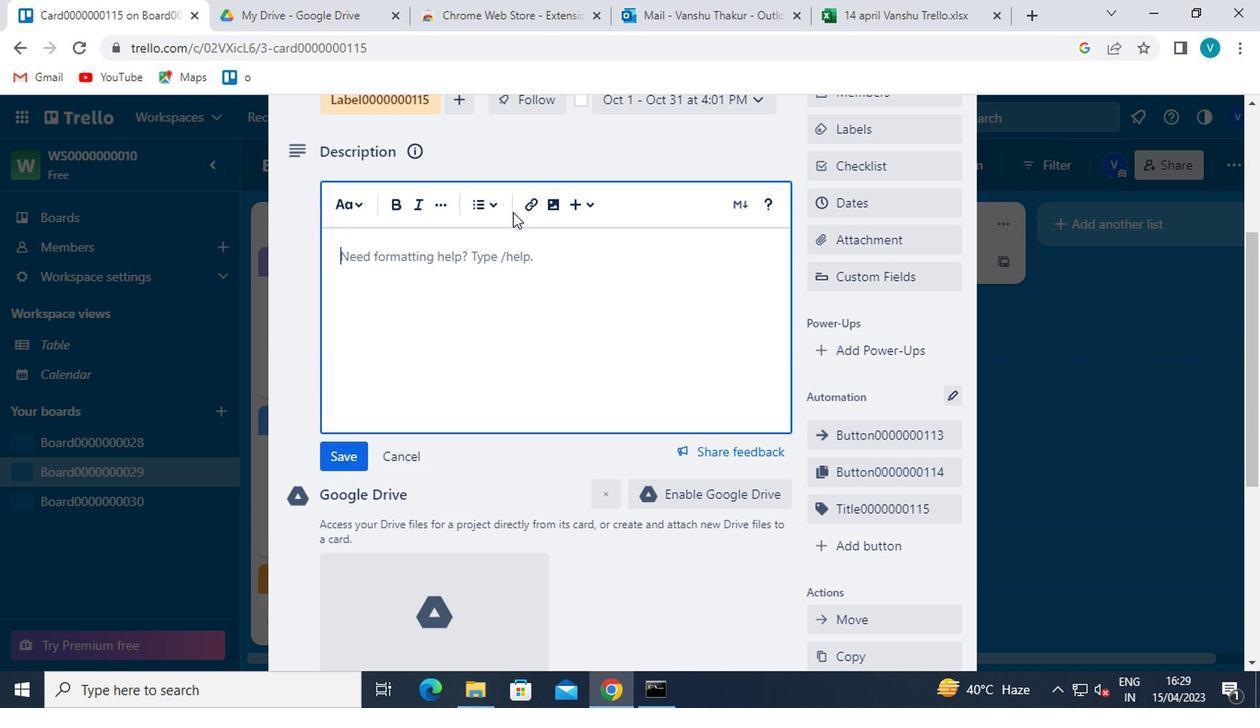 
Action: Key pressed <Key.shift>DS0000000115
Screenshot: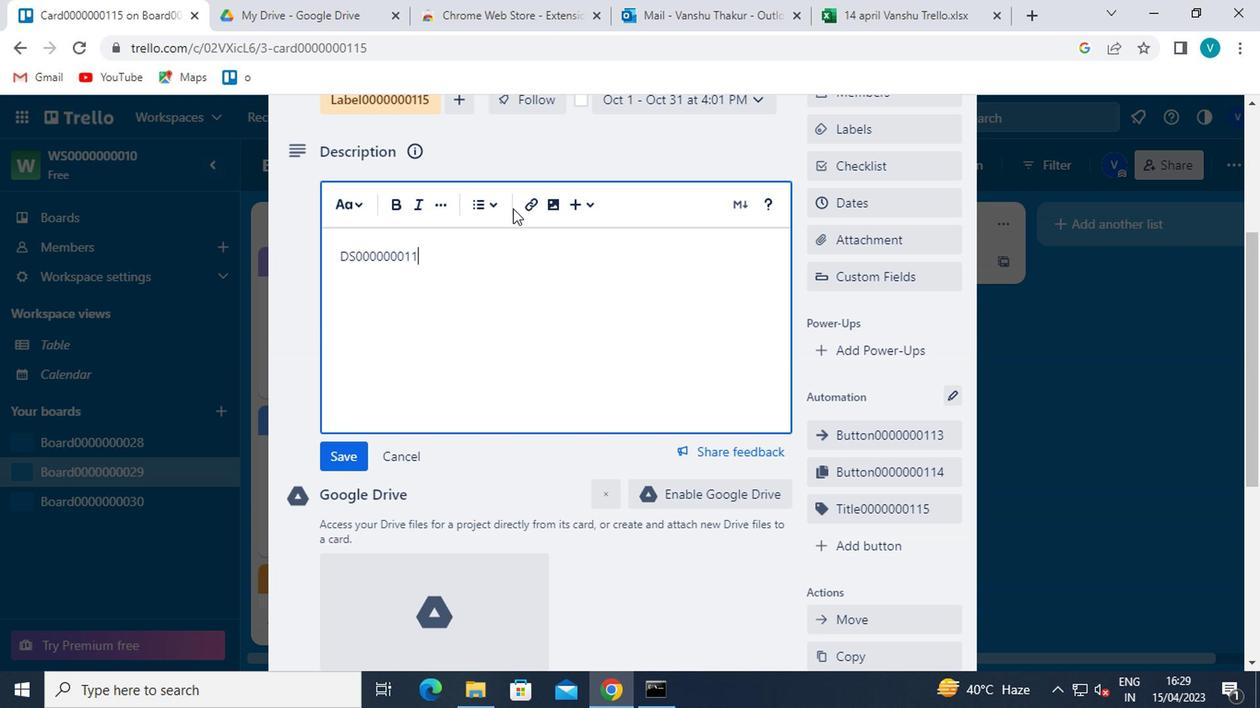 
Action: Mouse moved to (322, 456)
Screenshot: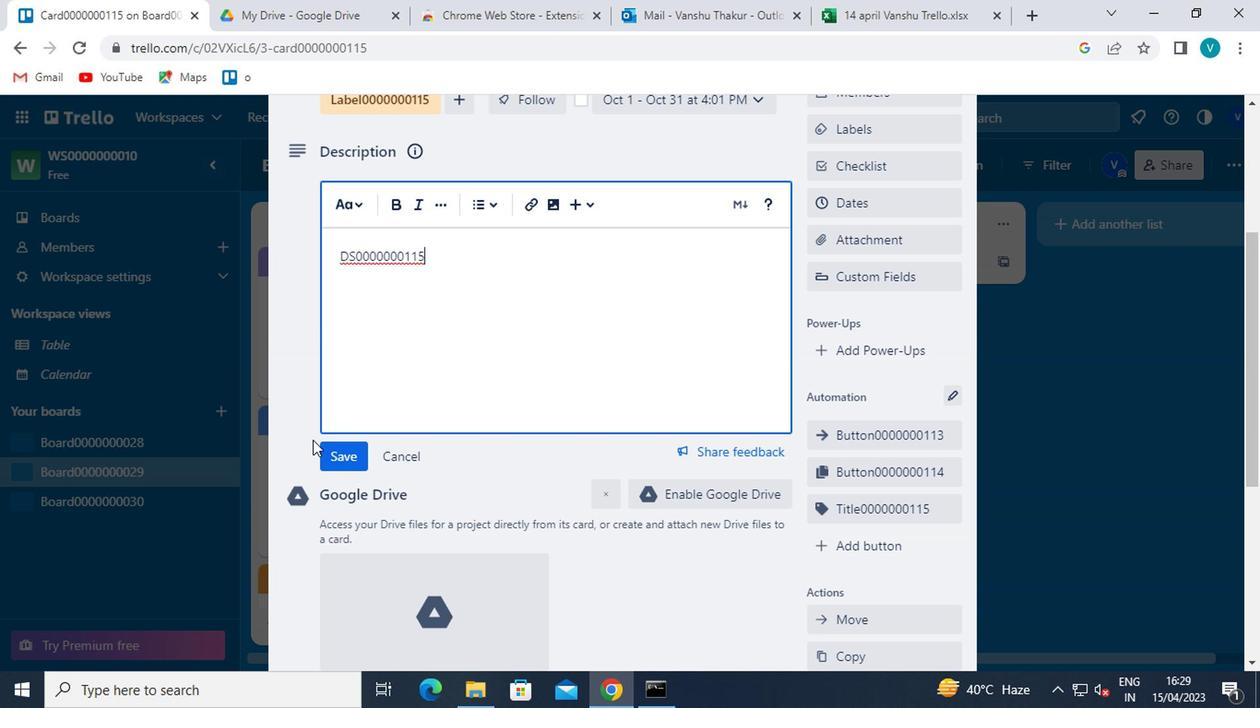 
Action: Mouse pressed left at (322, 456)
Screenshot: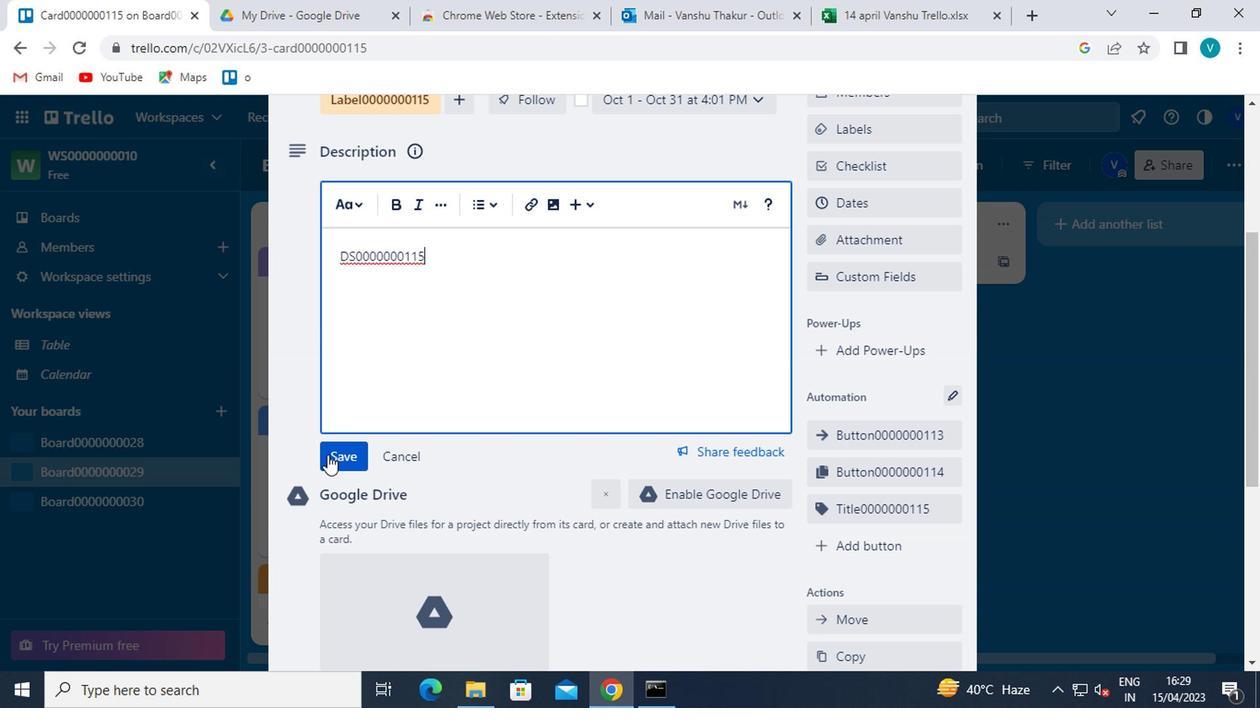 
Action: Mouse moved to (330, 458)
Screenshot: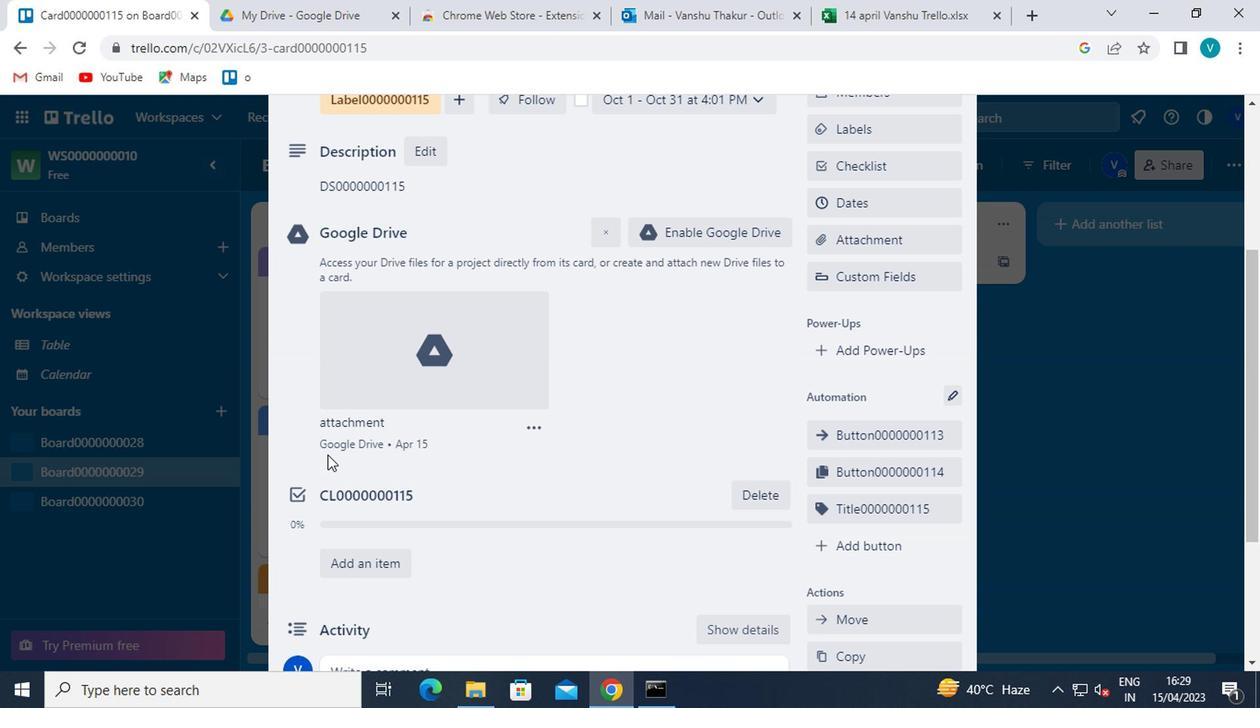 
Action: Mouse scrolled (330, 457) with delta (0, -1)
Screenshot: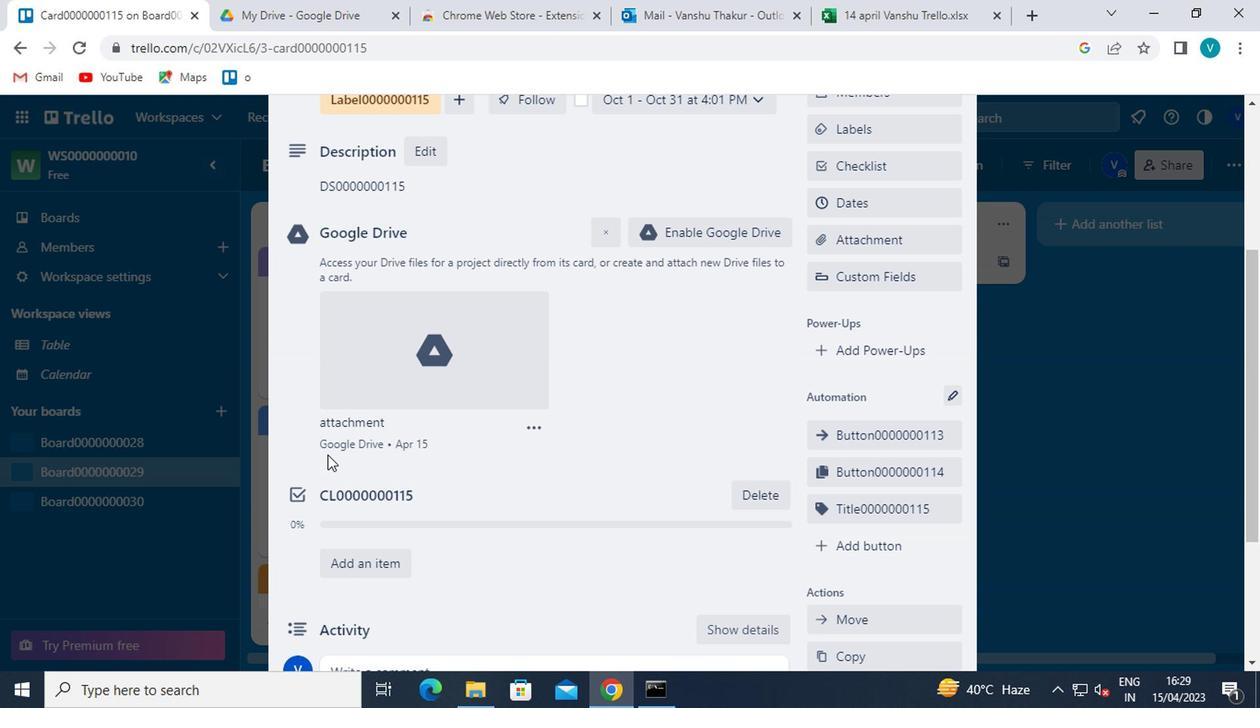
Action: Mouse moved to (364, 588)
Screenshot: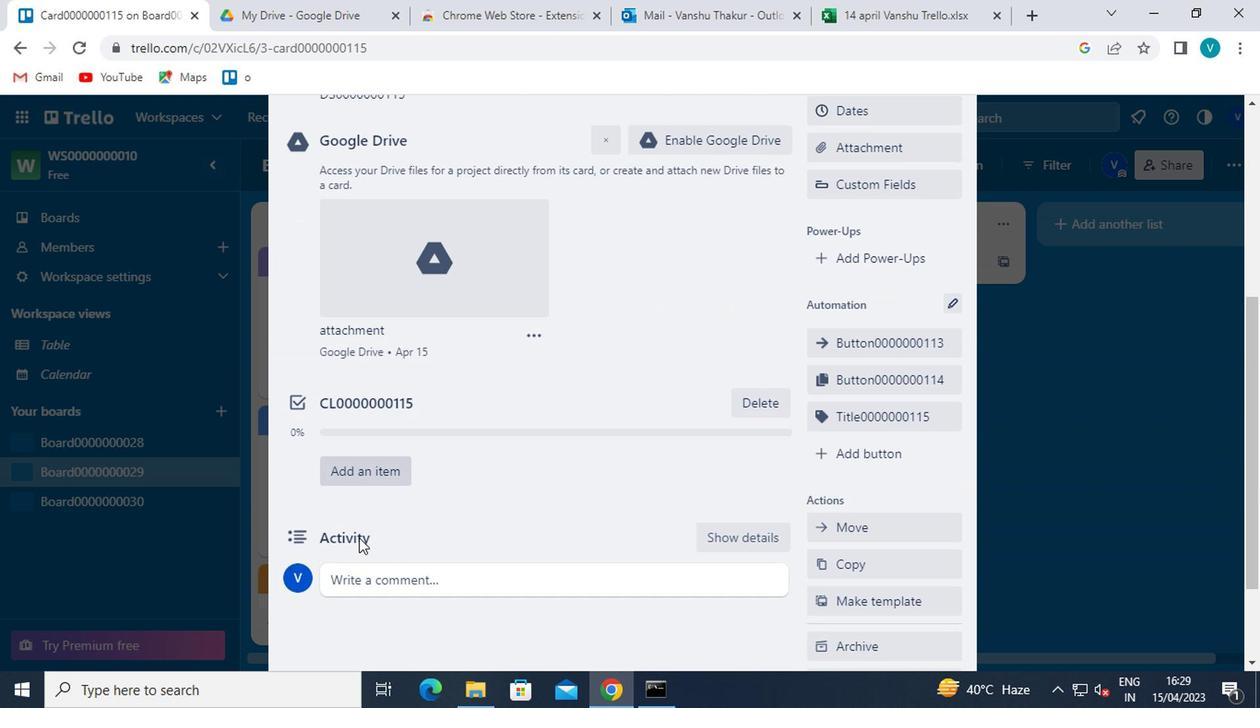 
Action: Mouse pressed left at (364, 588)
Screenshot: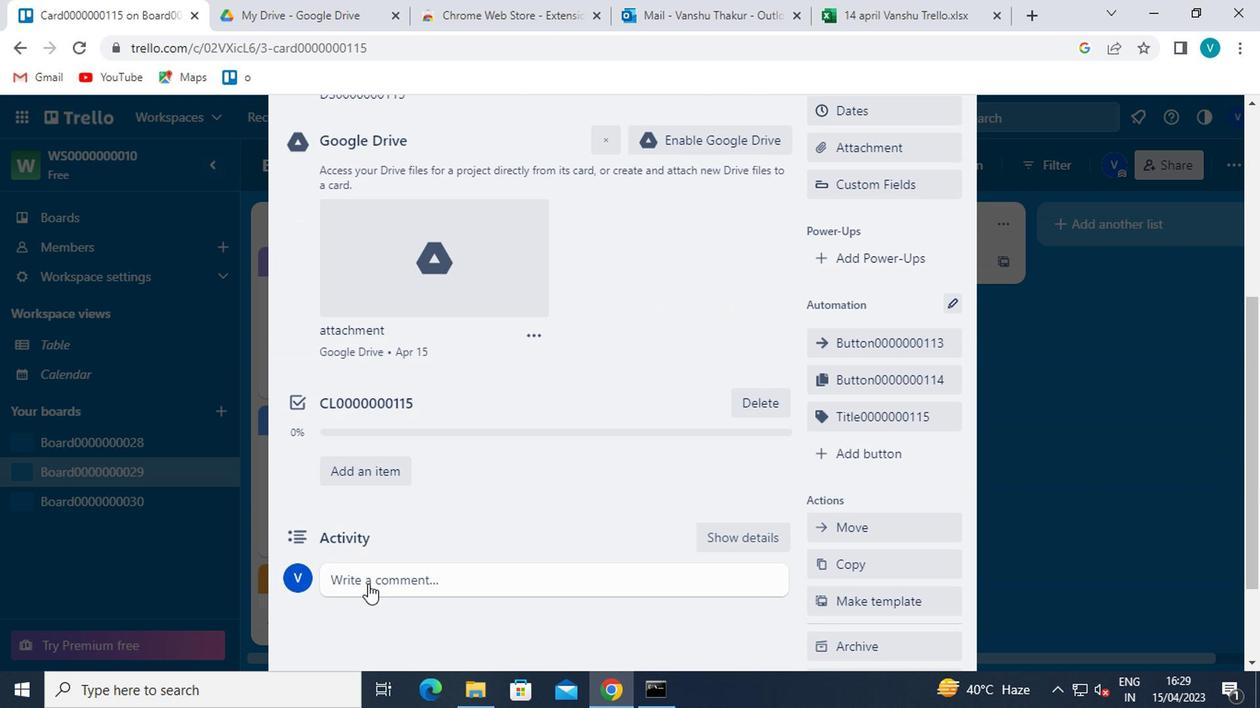 
Action: Key pressed <Key.shift>CM0000000115
Screenshot: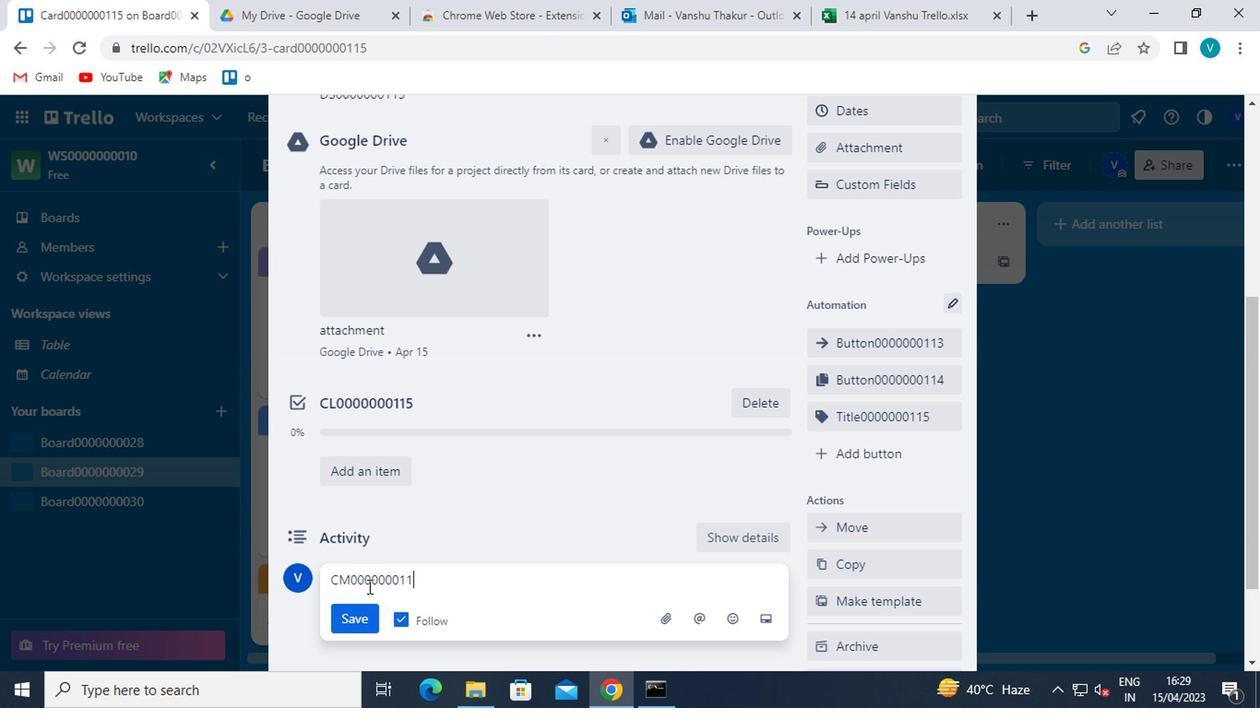 
Action: Mouse moved to (351, 609)
Screenshot: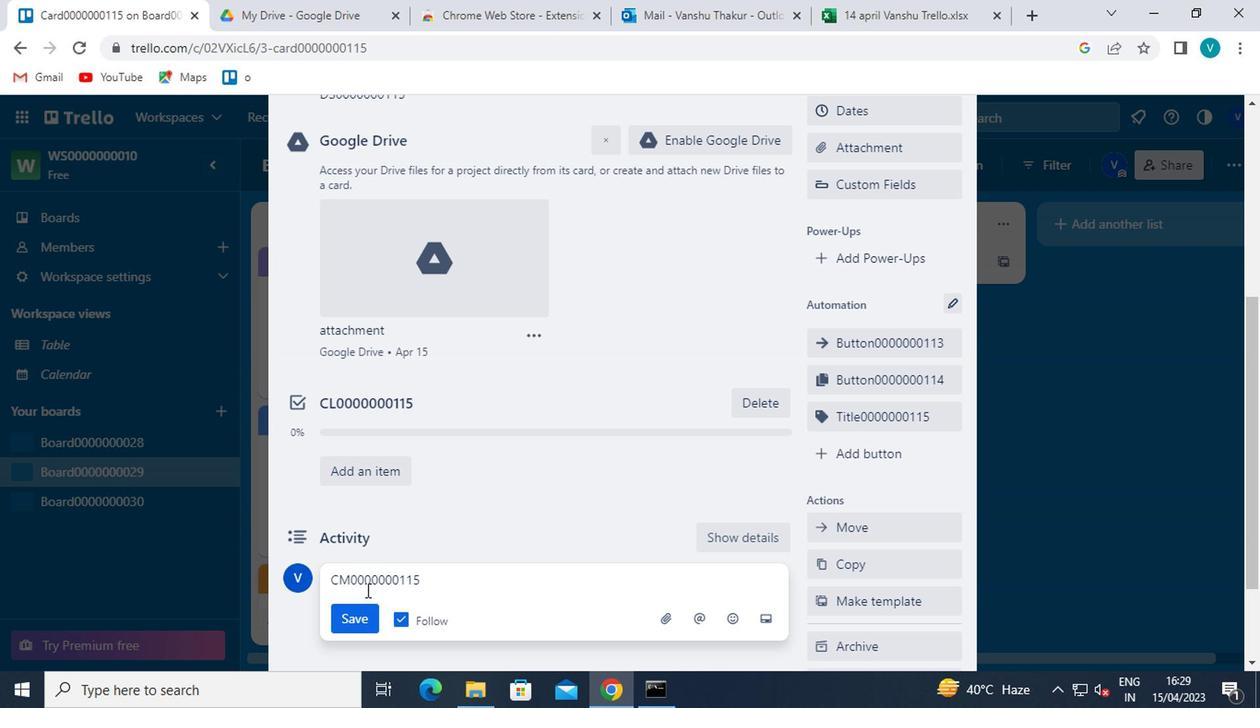 
Action: Mouse pressed left at (351, 609)
Screenshot: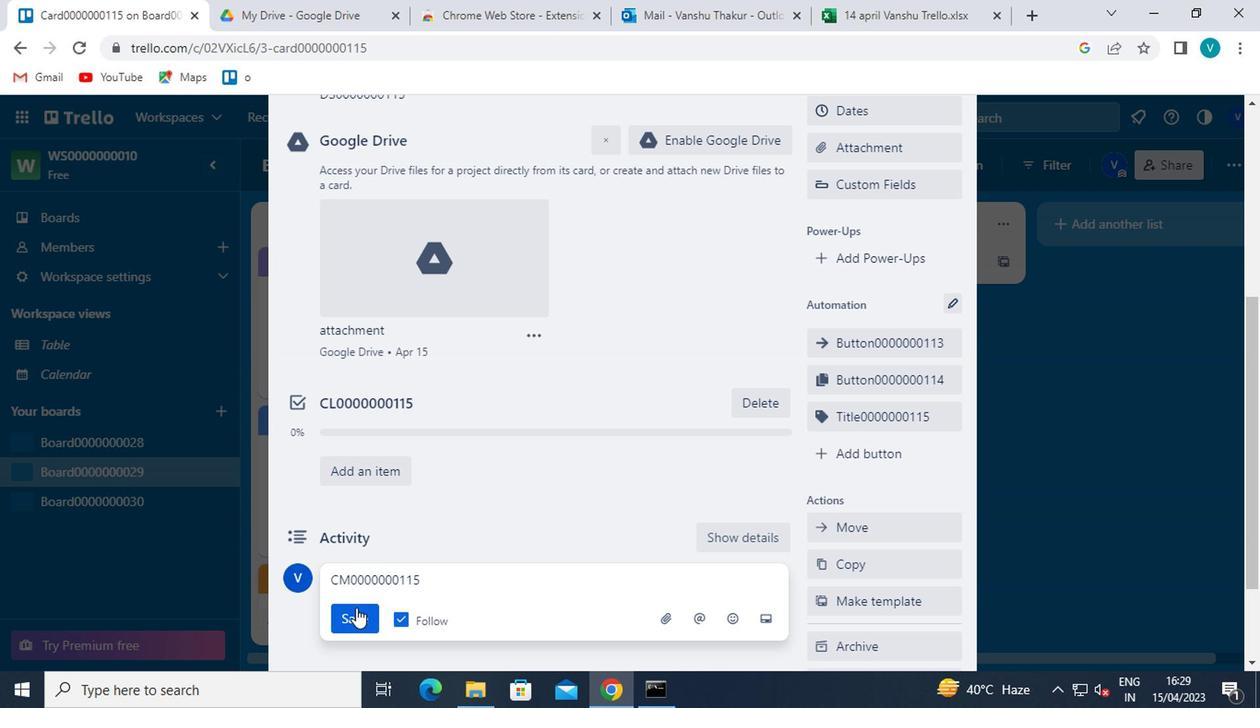 
